 Task: Search one way flight ticket for 3 adults, 3 children in premium economy from Redmond: Roberts Field to Rock Springs: Southwest Wyoming Regional Airport (rock Springs Sweetwater County Airport) on 8-5-2023. Choice of flights is United. Price is upto 99000. Outbound departure time preference is 10:15.
Action: Mouse moved to (357, 321)
Screenshot: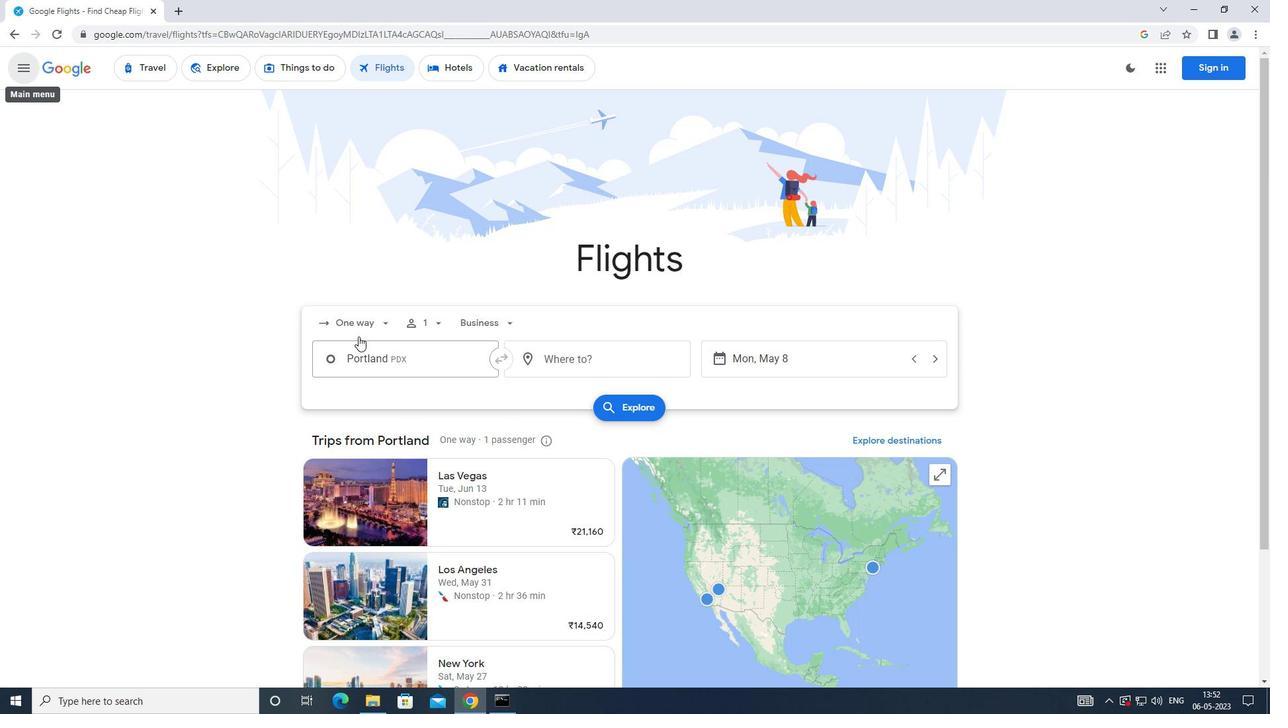 
Action: Mouse pressed left at (357, 321)
Screenshot: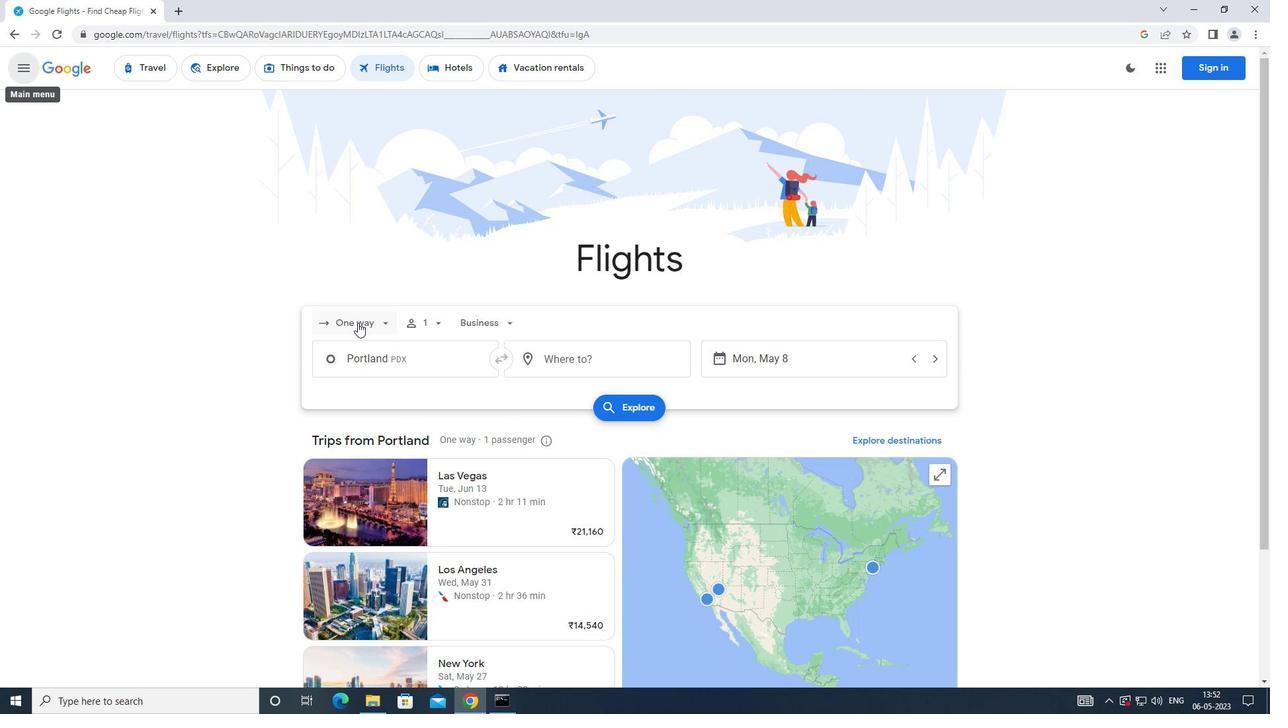 
Action: Mouse moved to (361, 382)
Screenshot: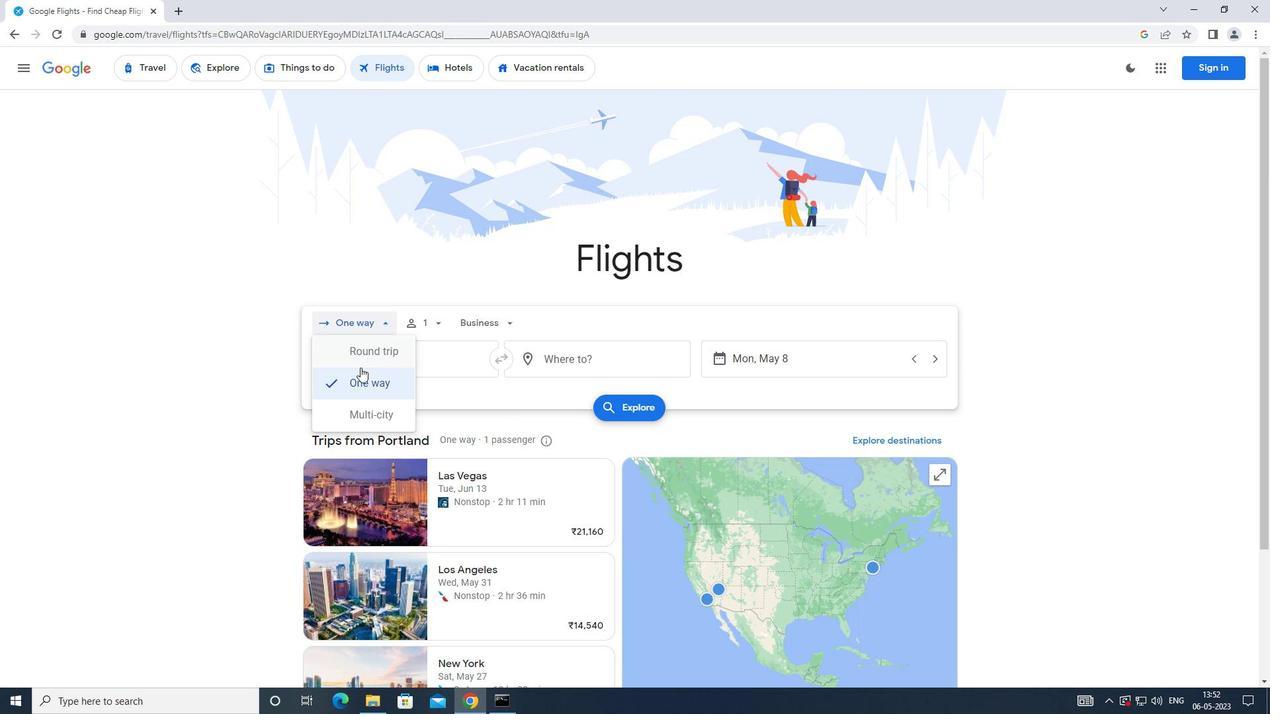 
Action: Mouse pressed left at (361, 382)
Screenshot: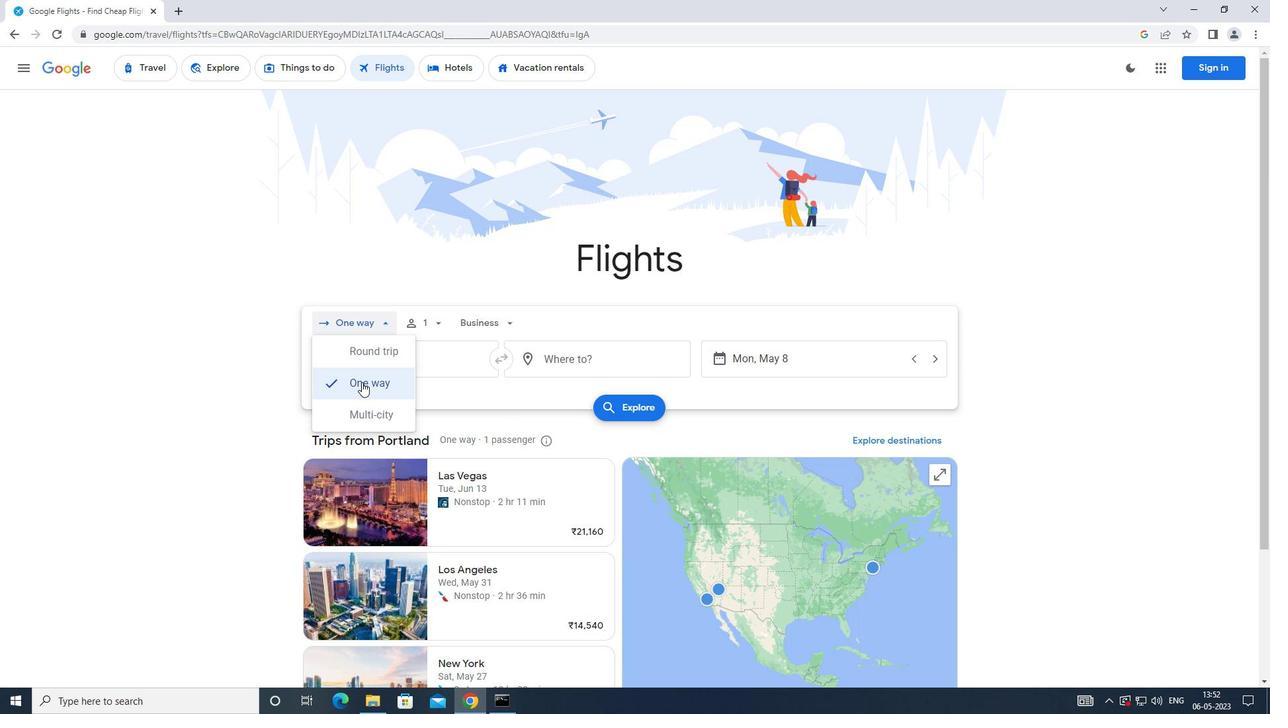 
Action: Mouse moved to (434, 326)
Screenshot: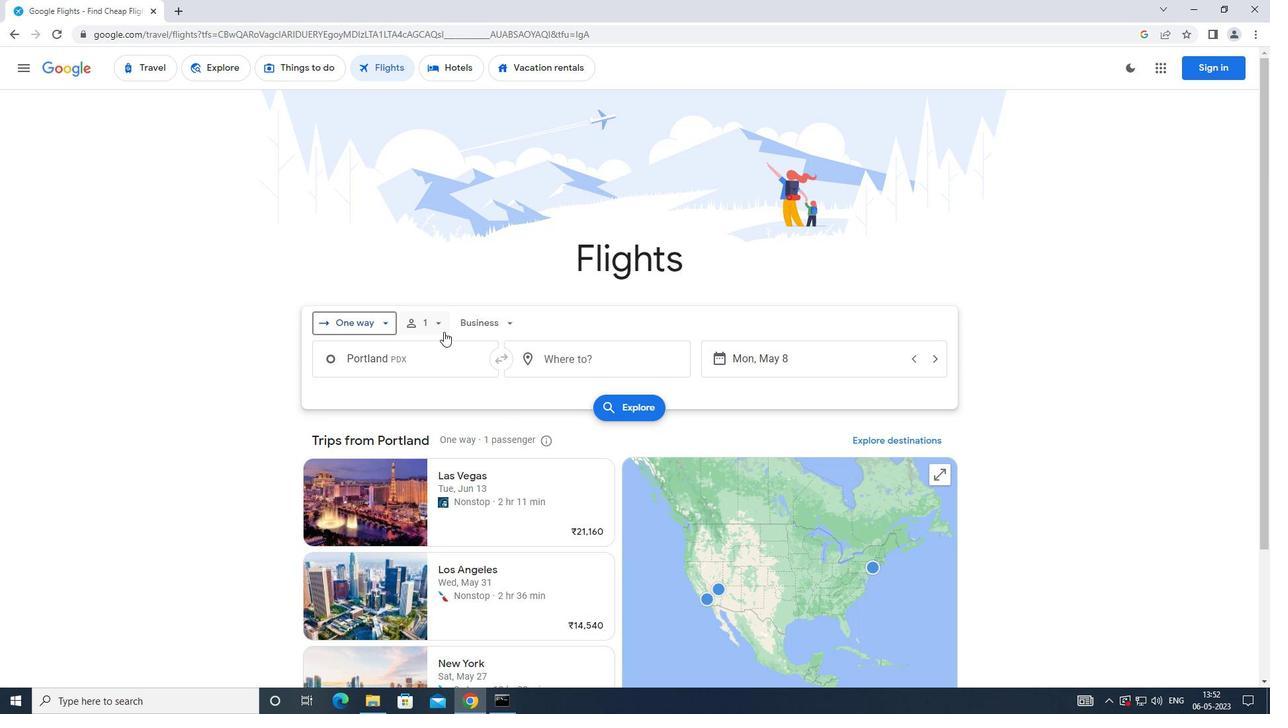 
Action: Mouse pressed left at (434, 326)
Screenshot: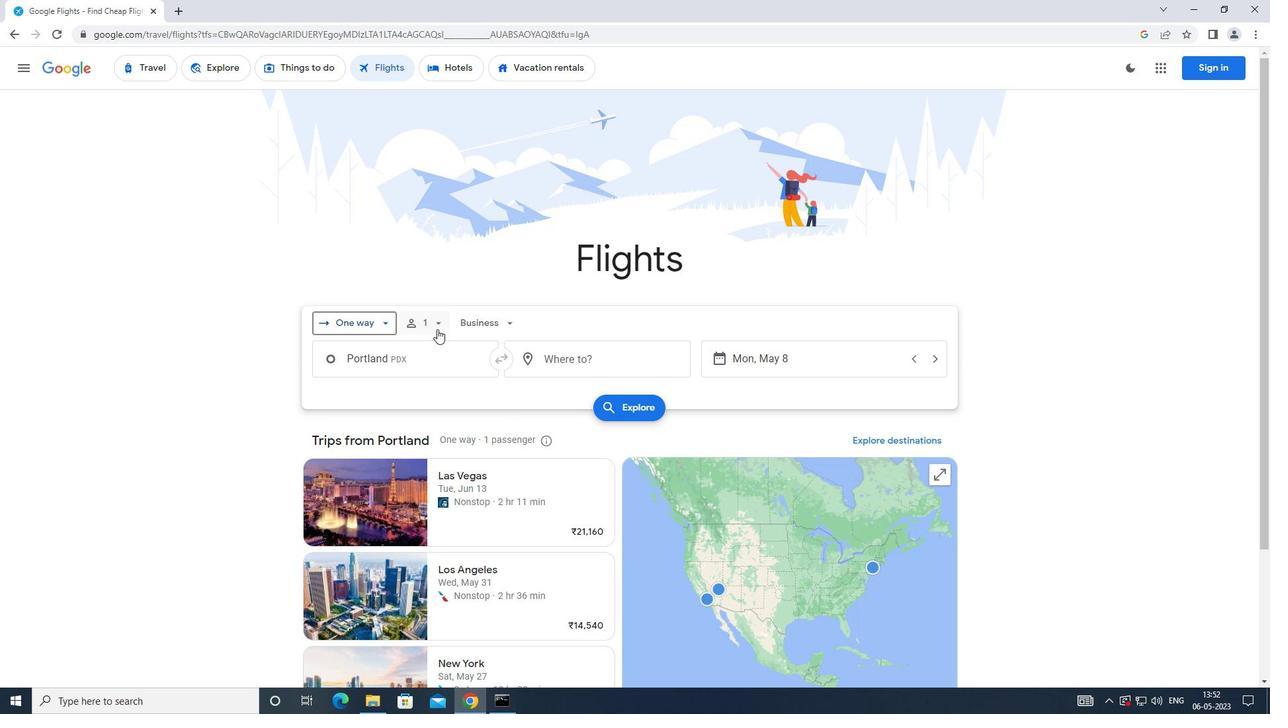 
Action: Mouse moved to (533, 359)
Screenshot: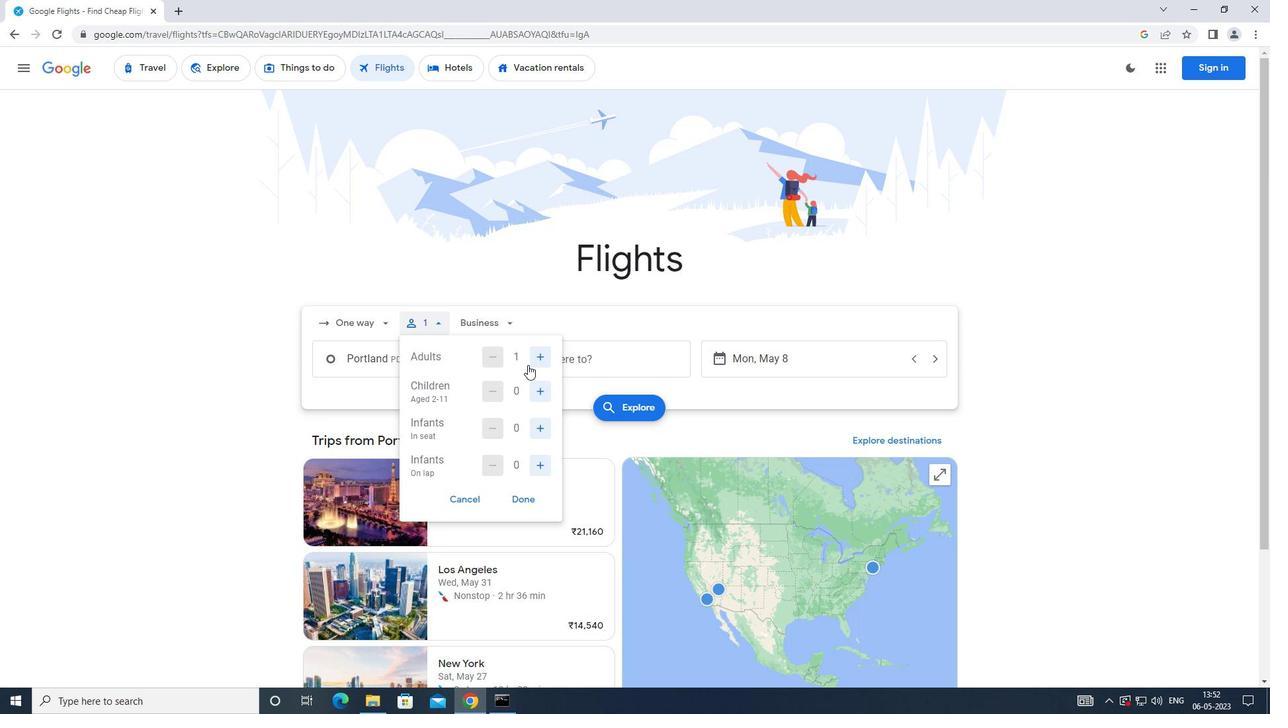 
Action: Mouse pressed left at (533, 359)
Screenshot: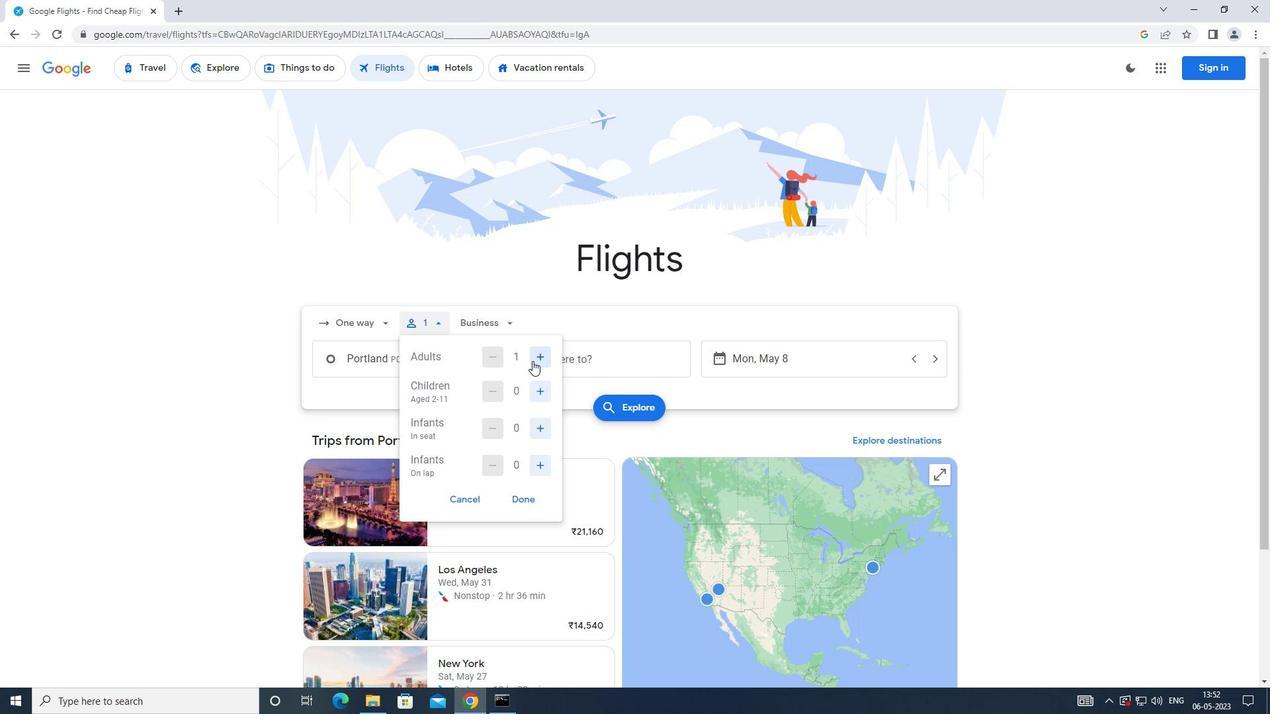 
Action: Mouse pressed left at (533, 359)
Screenshot: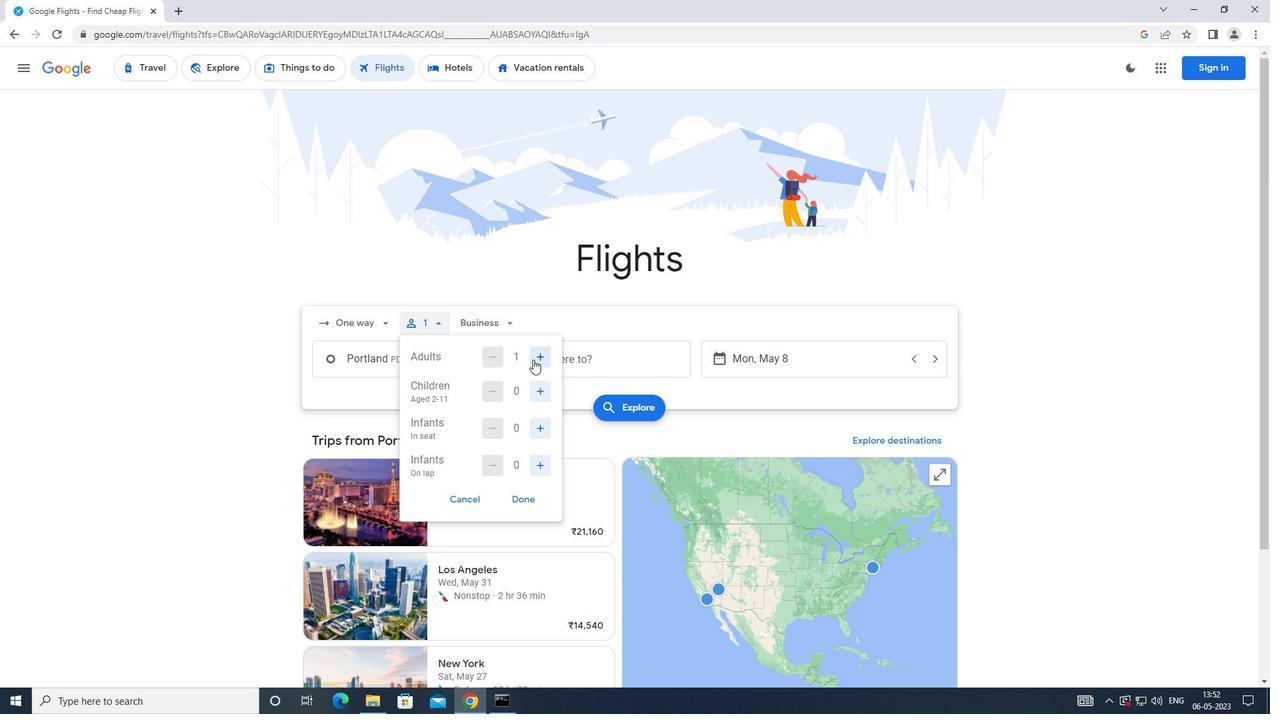 
Action: Mouse moved to (531, 389)
Screenshot: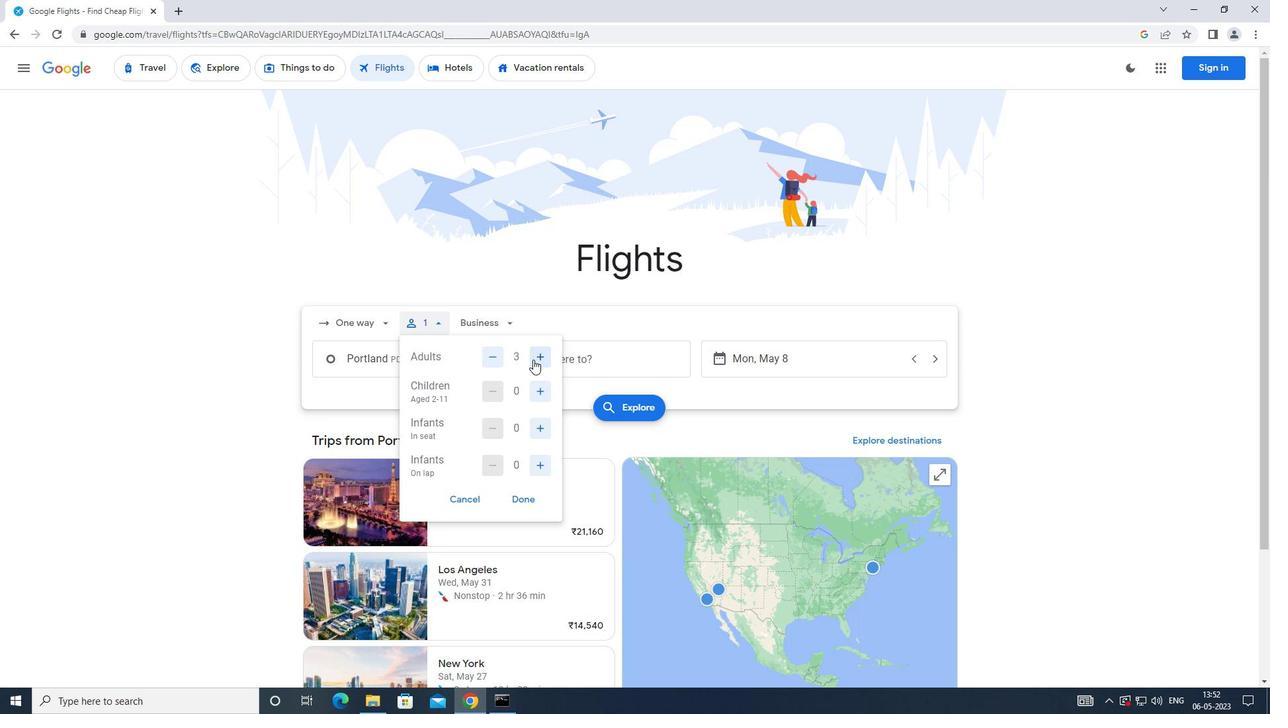 
Action: Mouse pressed left at (531, 389)
Screenshot: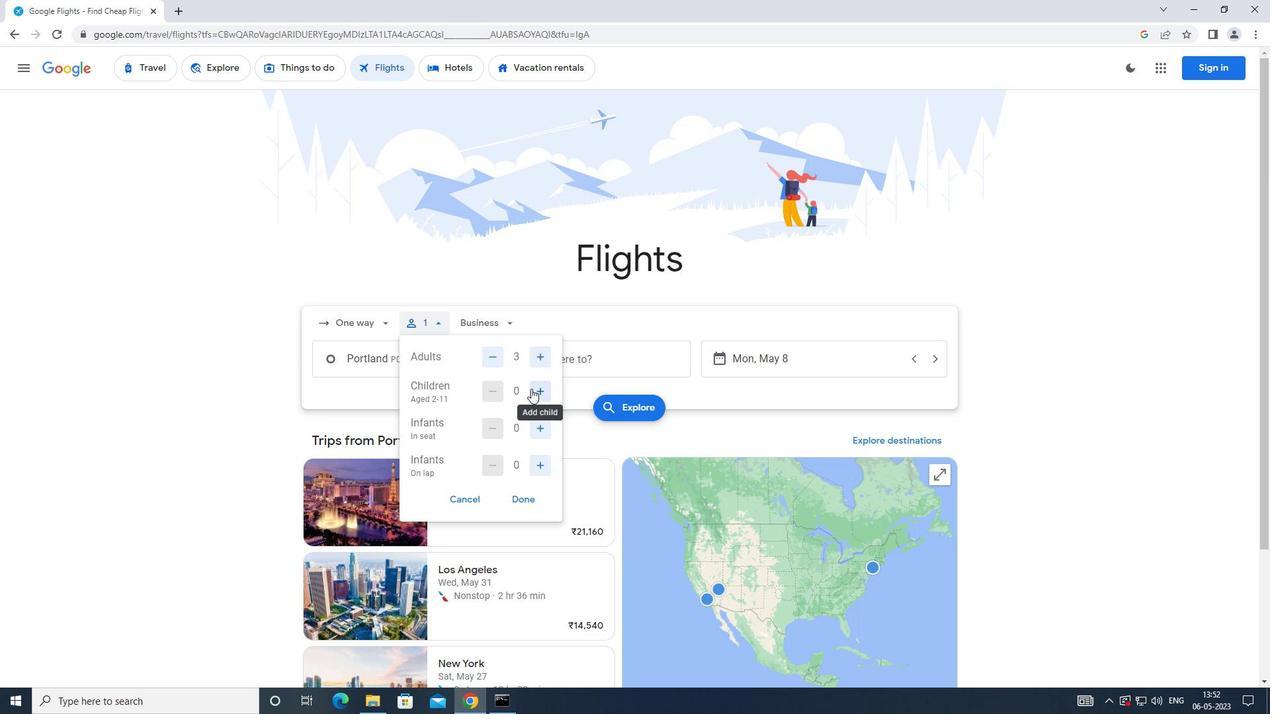 
Action: Mouse pressed left at (531, 389)
Screenshot: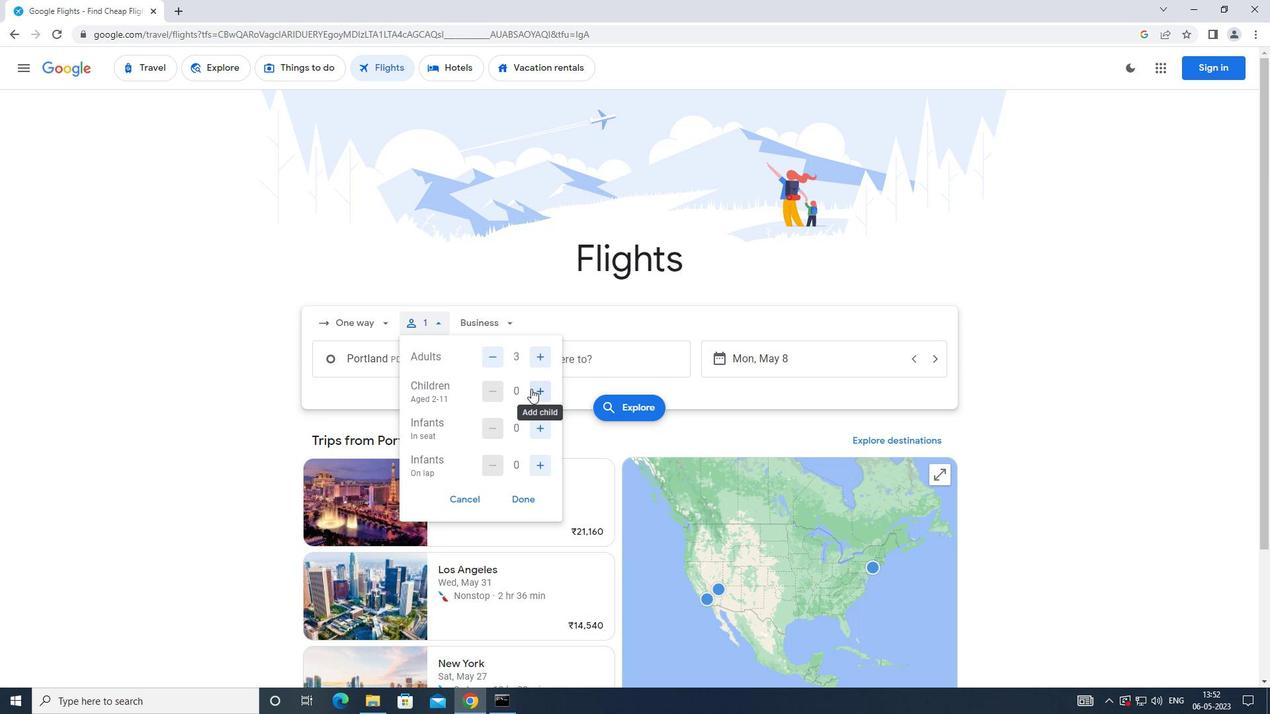 
Action: Mouse pressed left at (531, 389)
Screenshot: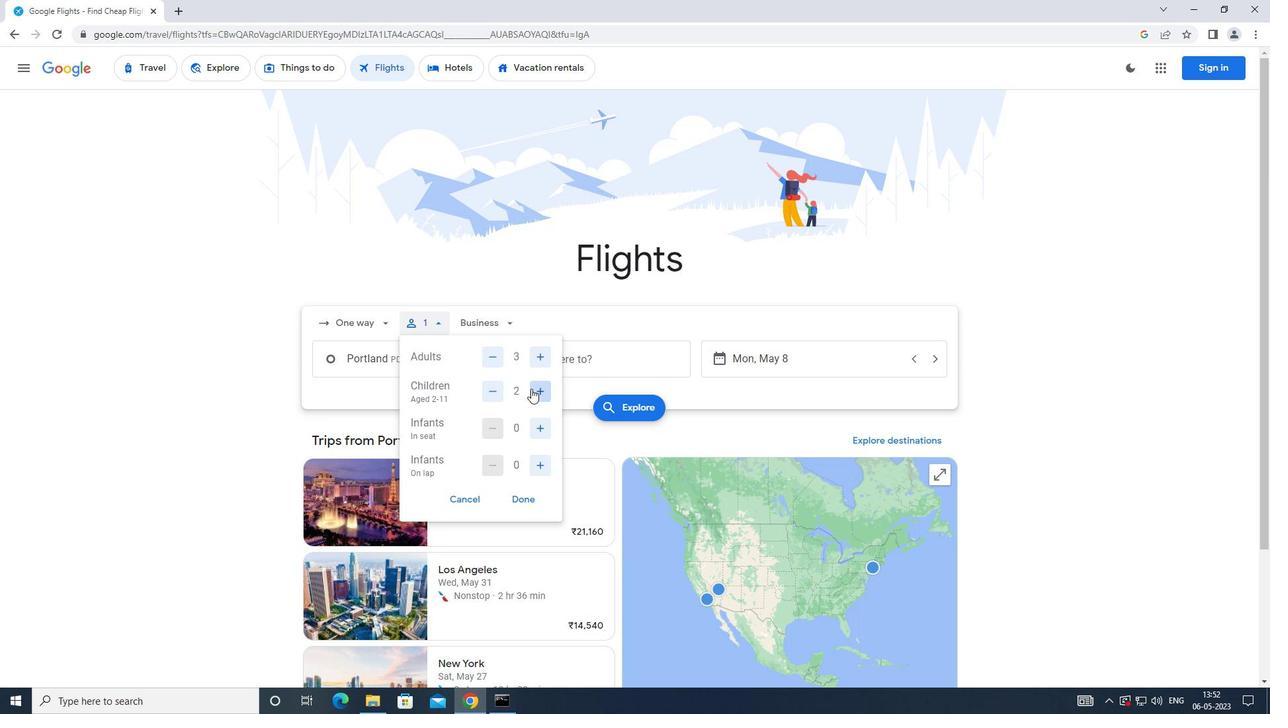 
Action: Mouse moved to (535, 500)
Screenshot: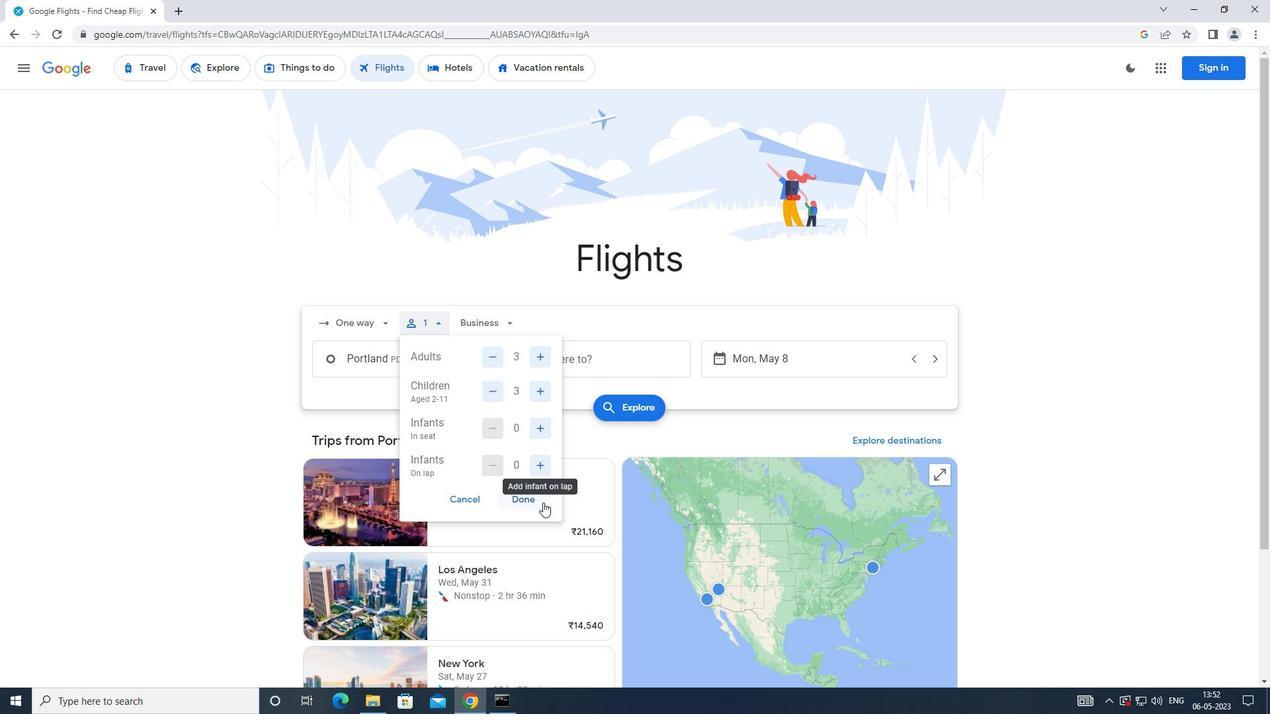 
Action: Mouse pressed left at (535, 500)
Screenshot: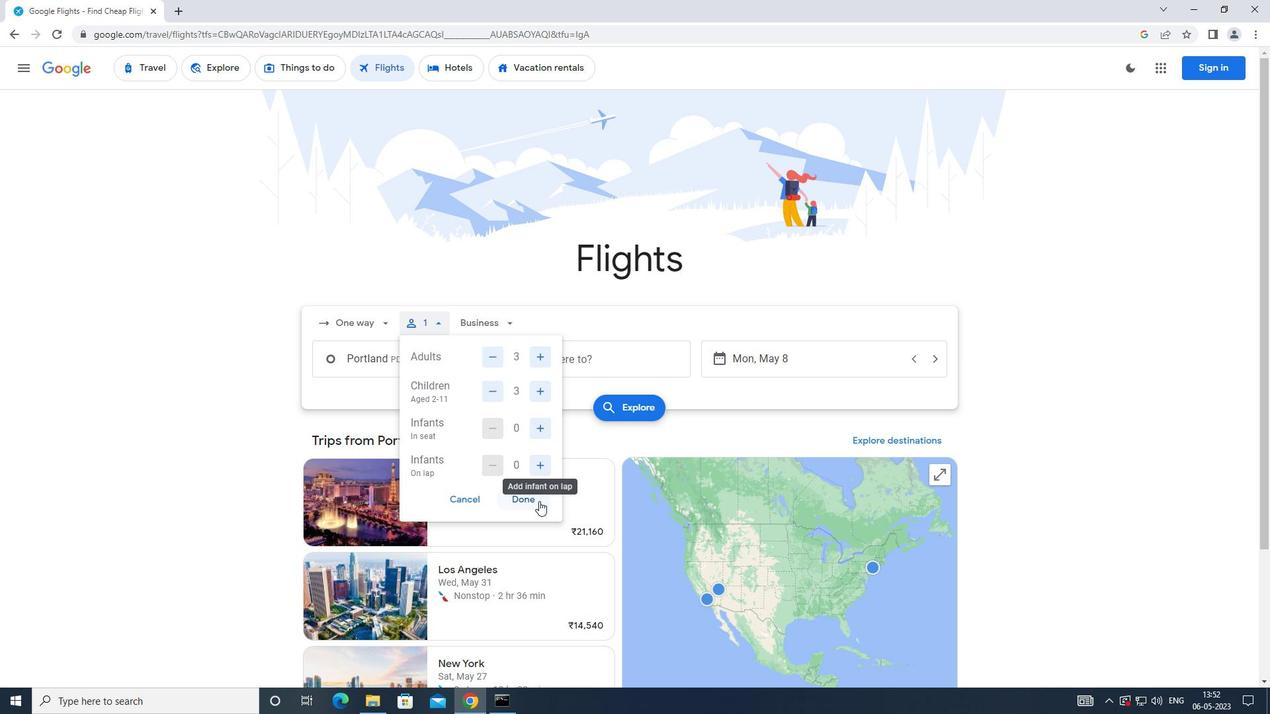 
Action: Mouse moved to (480, 334)
Screenshot: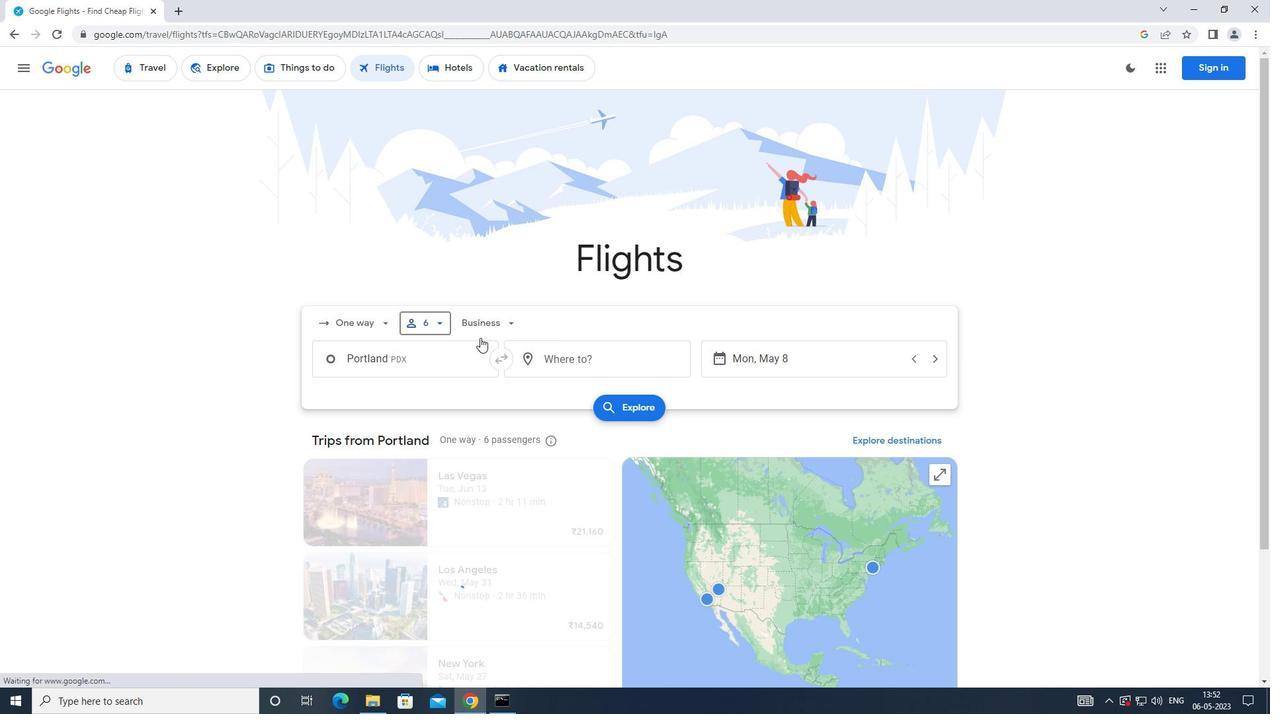 
Action: Mouse pressed left at (480, 334)
Screenshot: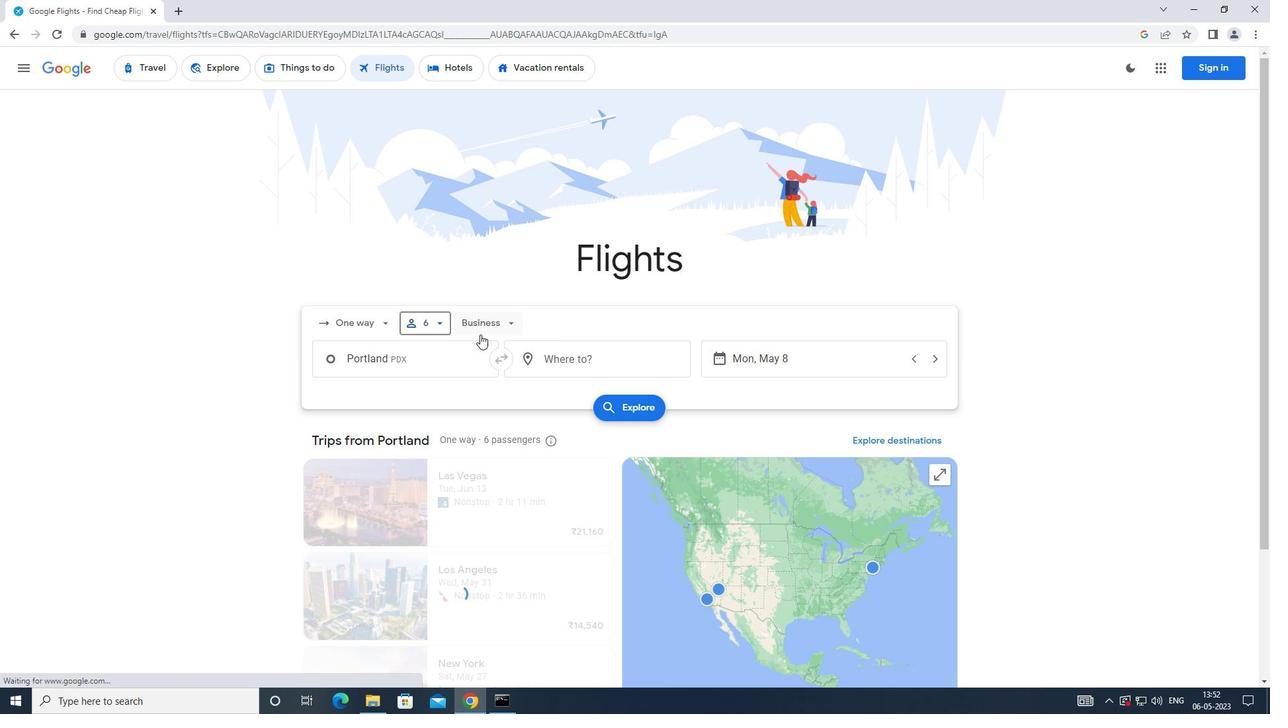 
Action: Mouse moved to (522, 387)
Screenshot: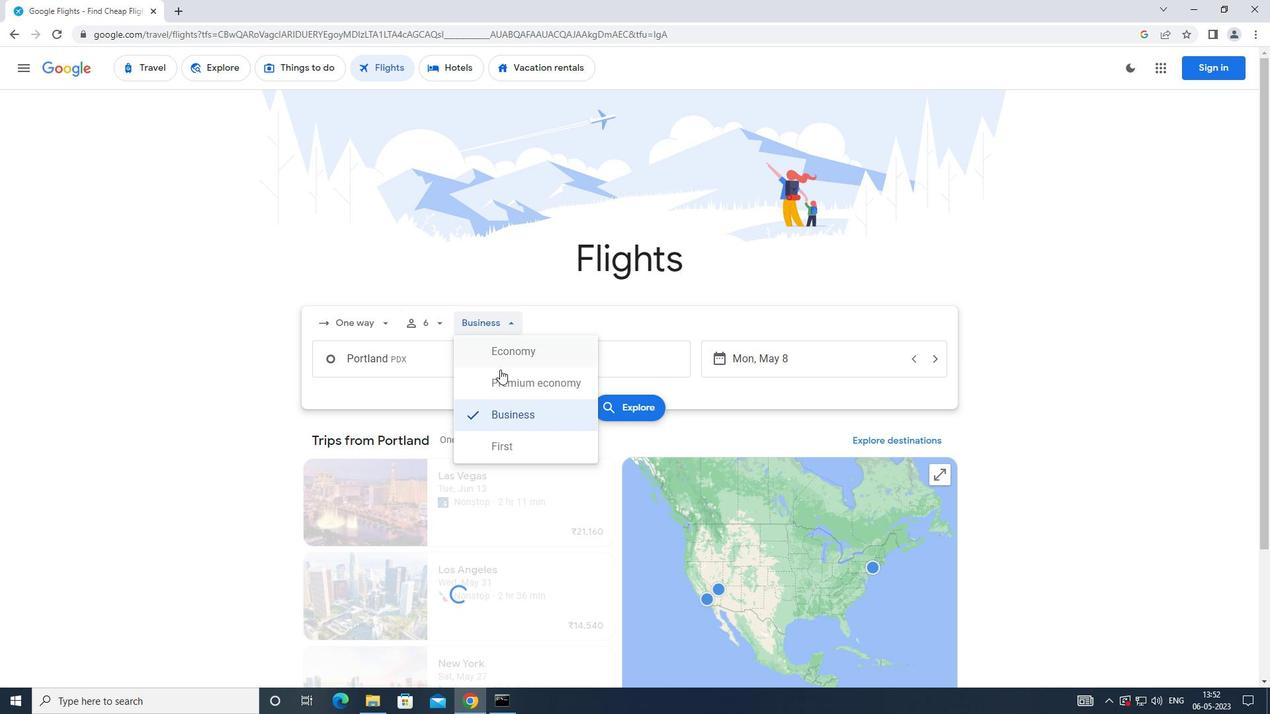 
Action: Mouse pressed left at (522, 387)
Screenshot: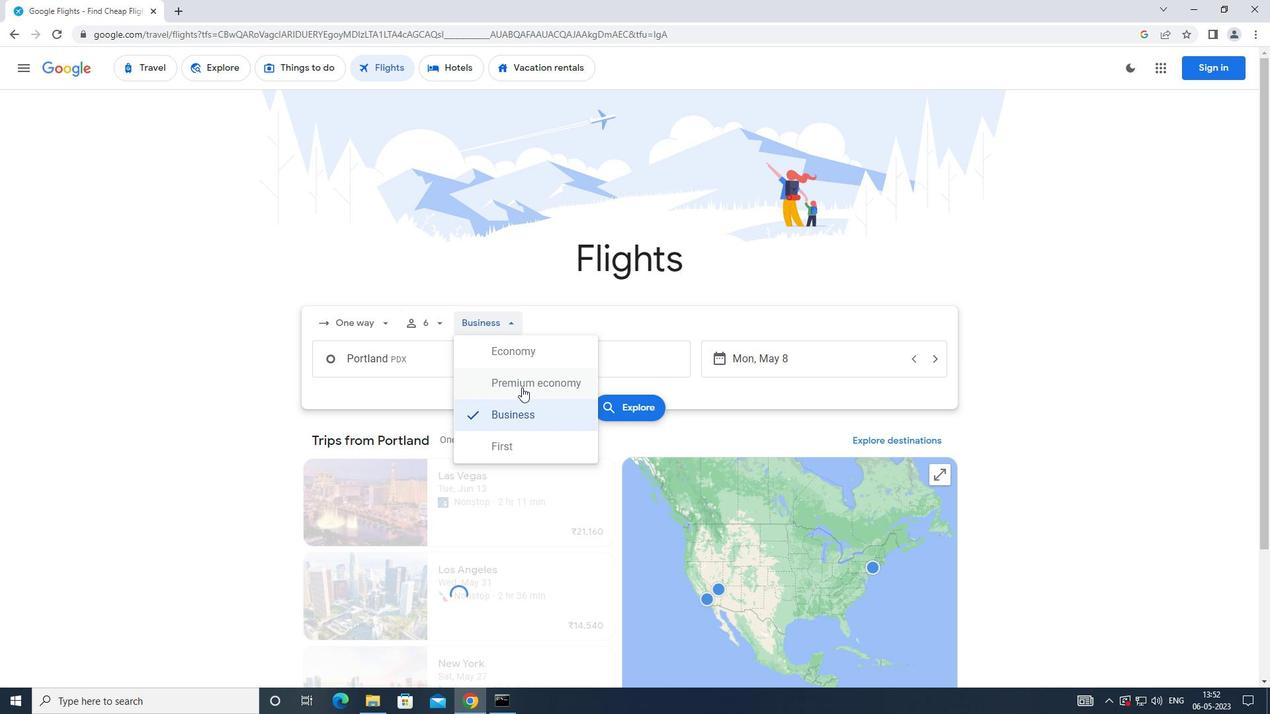 
Action: Mouse moved to (424, 365)
Screenshot: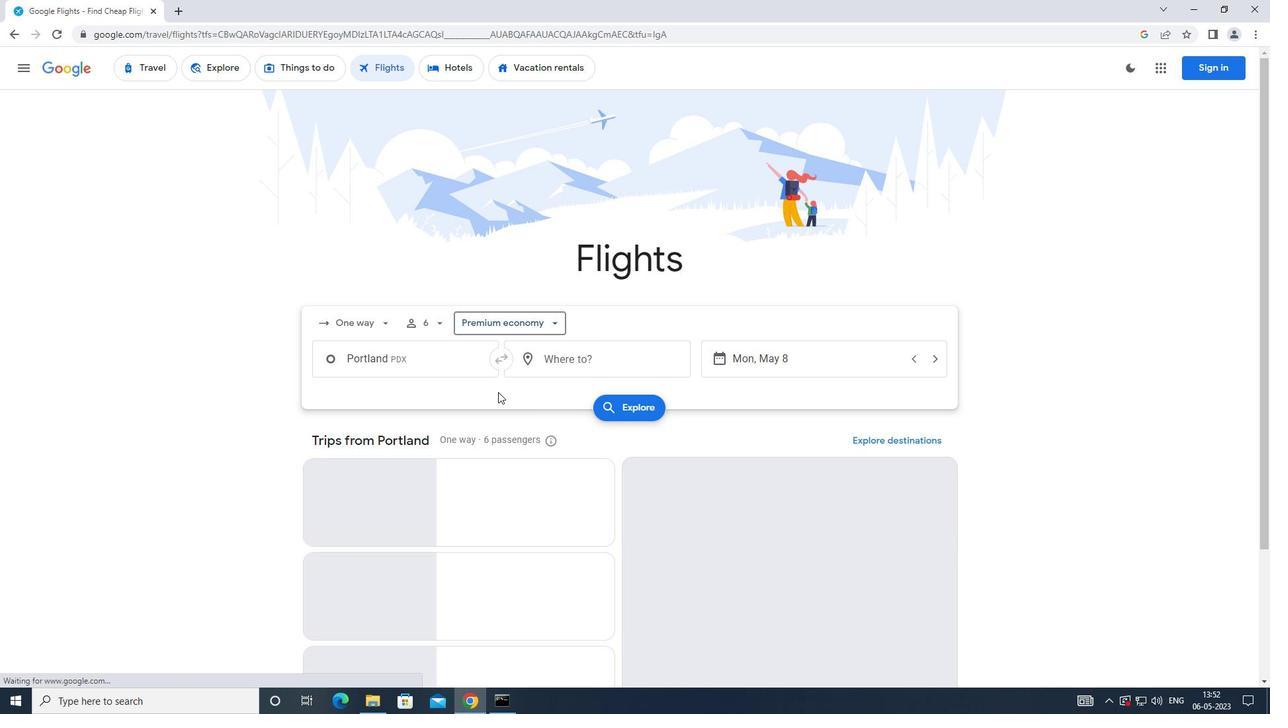 
Action: Mouse pressed left at (424, 365)
Screenshot: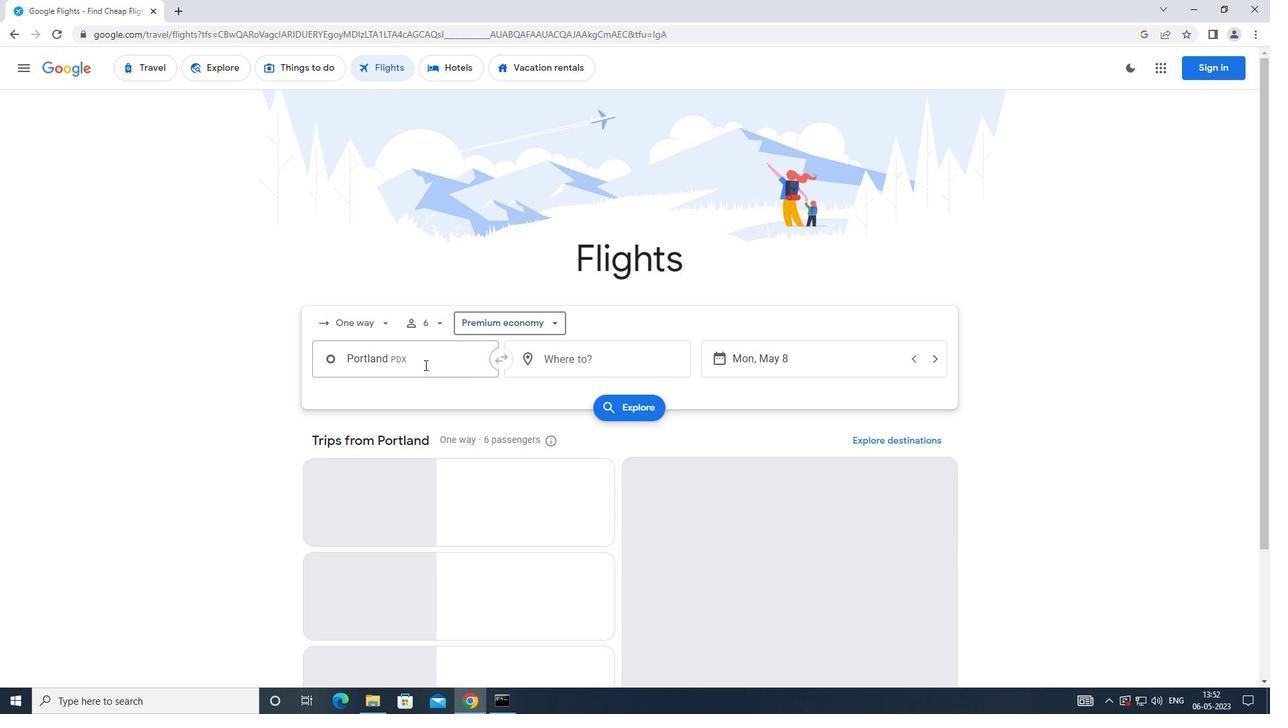 
Action: Mouse moved to (431, 373)
Screenshot: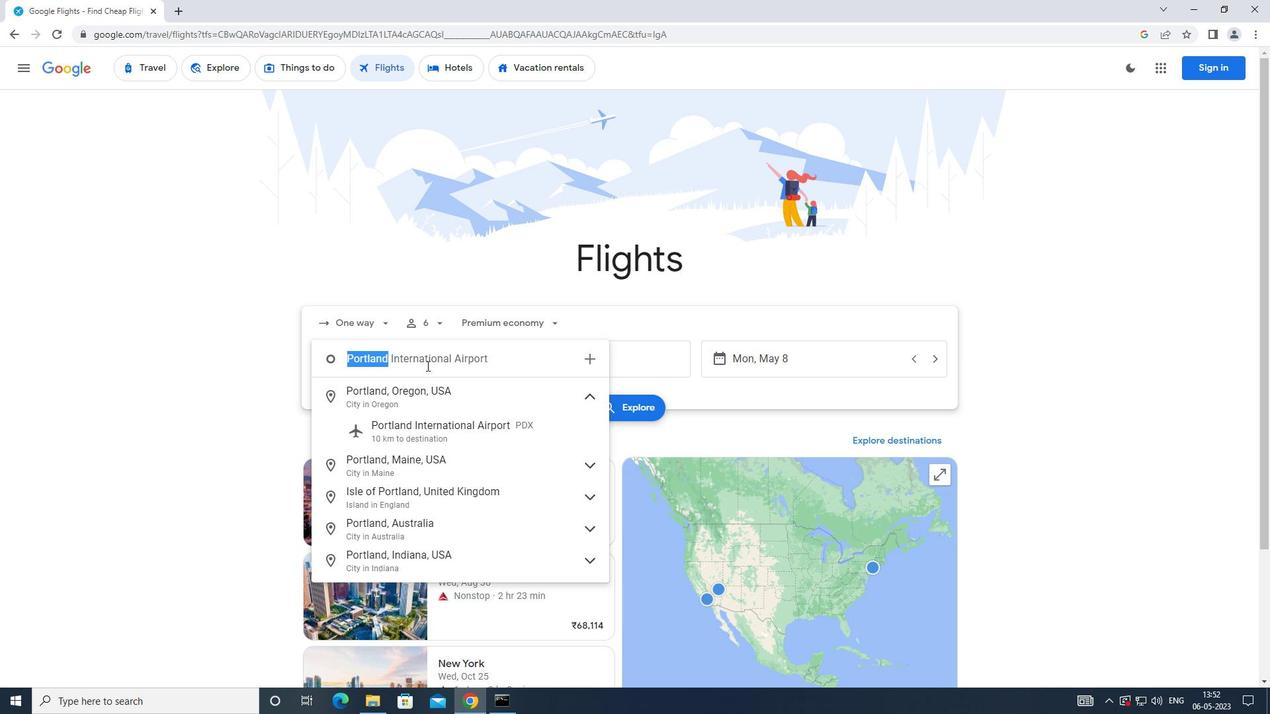 
Action: Key pressed <Key.caps_lock>r<Key.caps_lock>oberts<Key.space>feild<Key.backspace><Key.backspace><Key.backspace><Key.backspace>iekl<Key.backspace><Key.backspace>ld<Key.enter>
Screenshot: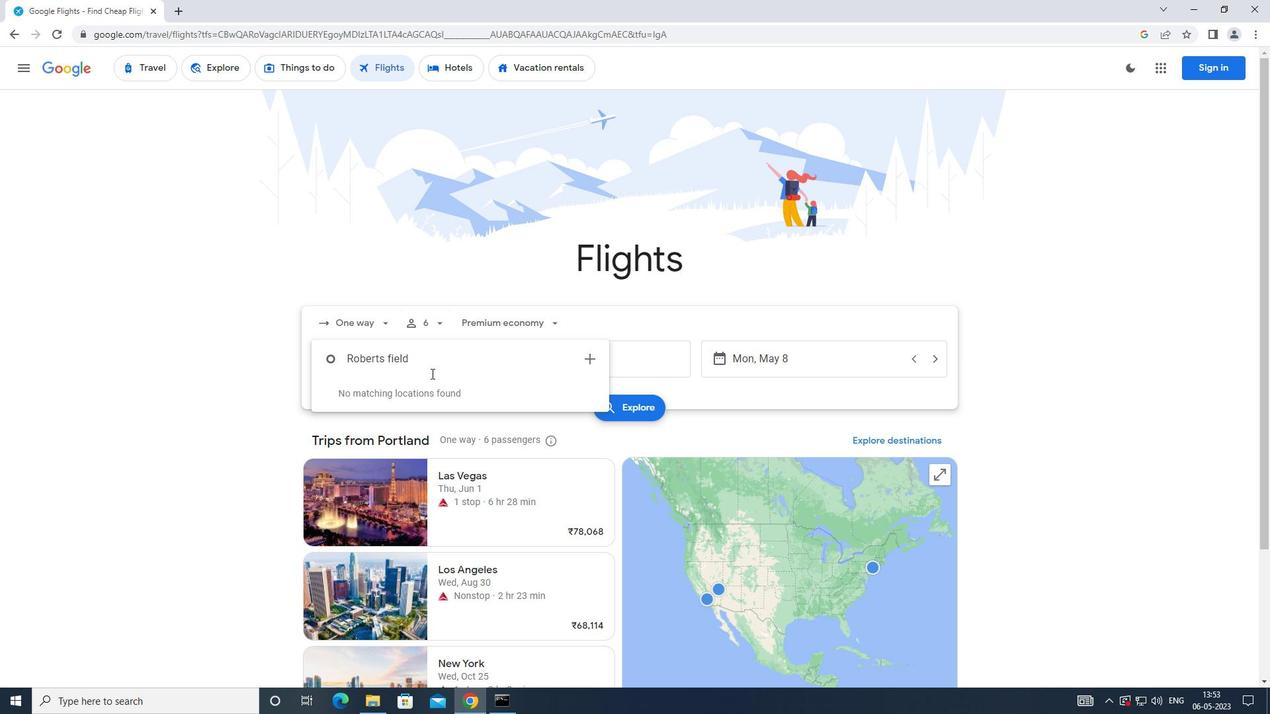 
Action: Mouse moved to (560, 368)
Screenshot: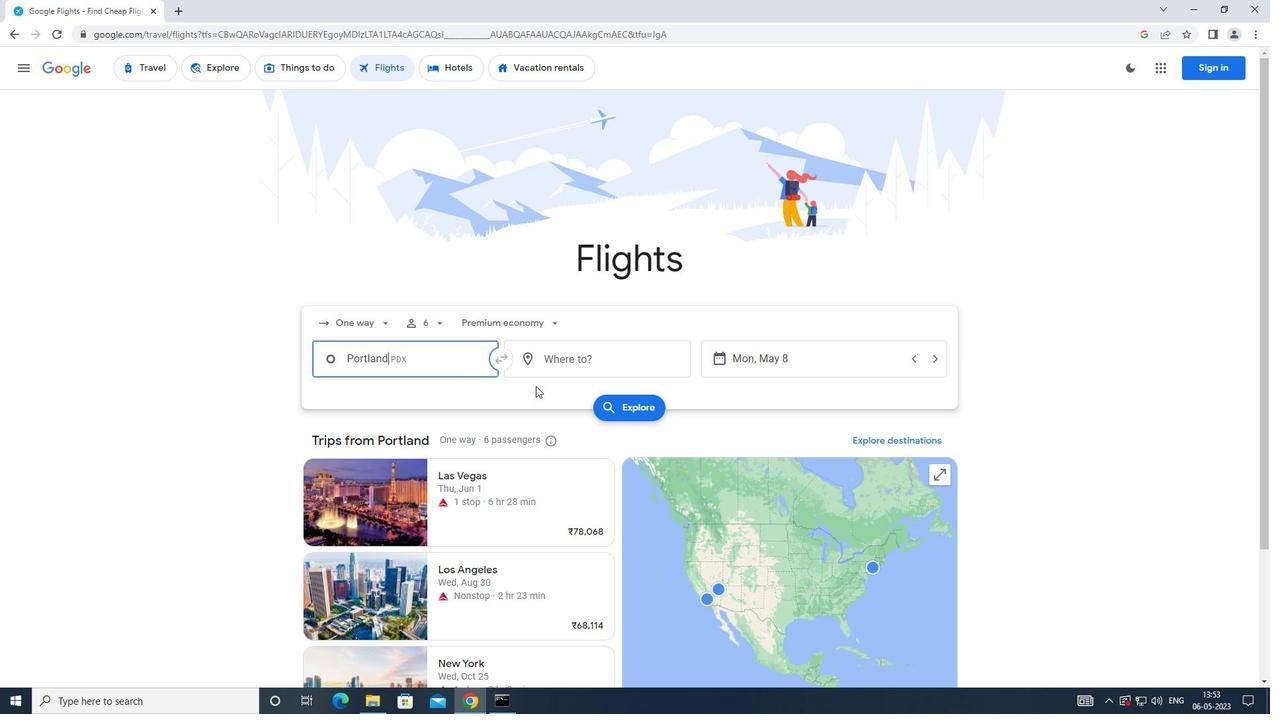 
Action: Mouse pressed left at (560, 368)
Screenshot: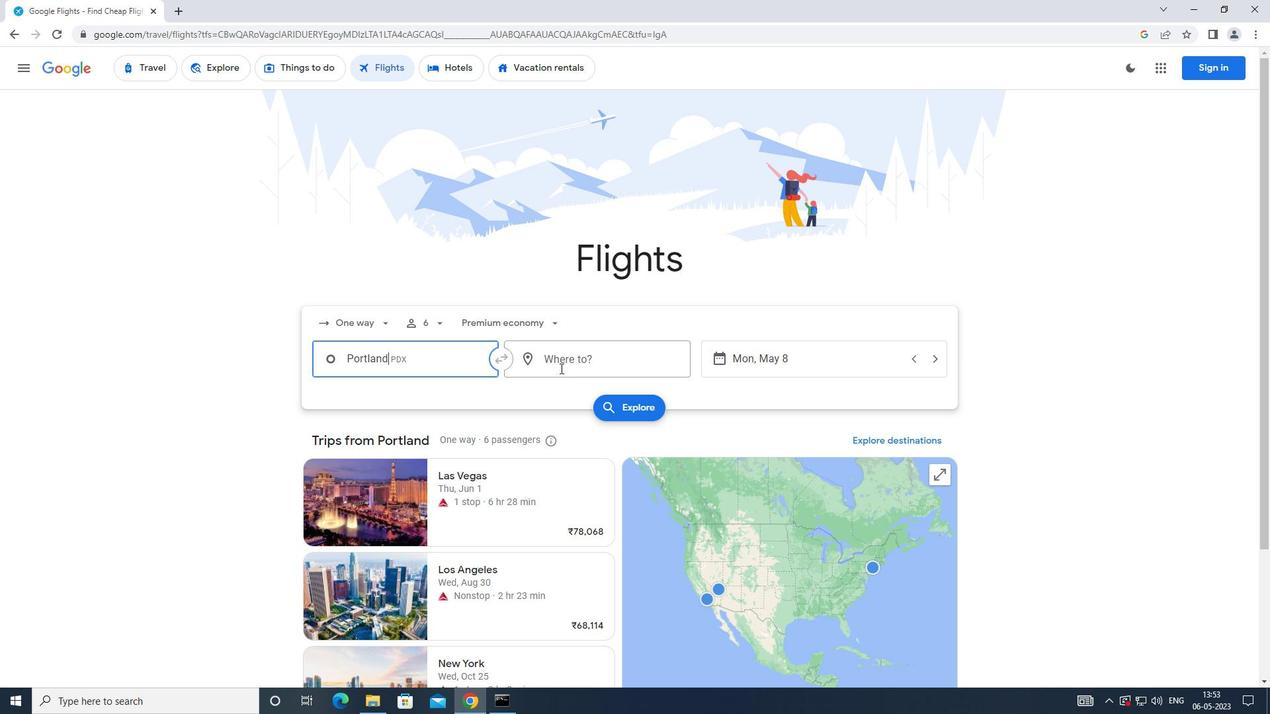
Action: Mouse moved to (552, 373)
Screenshot: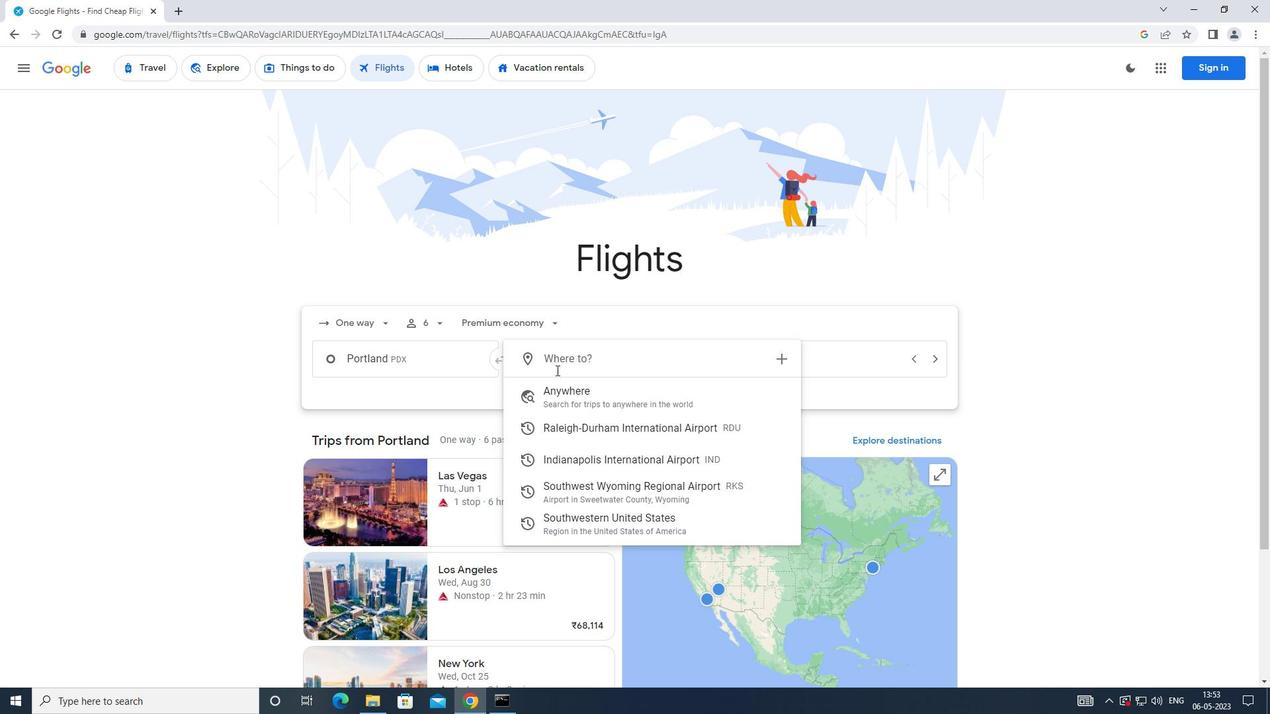 
Action: Key pressed <Key.caps_lock>s<Key.caps_lock>outhwest
Screenshot: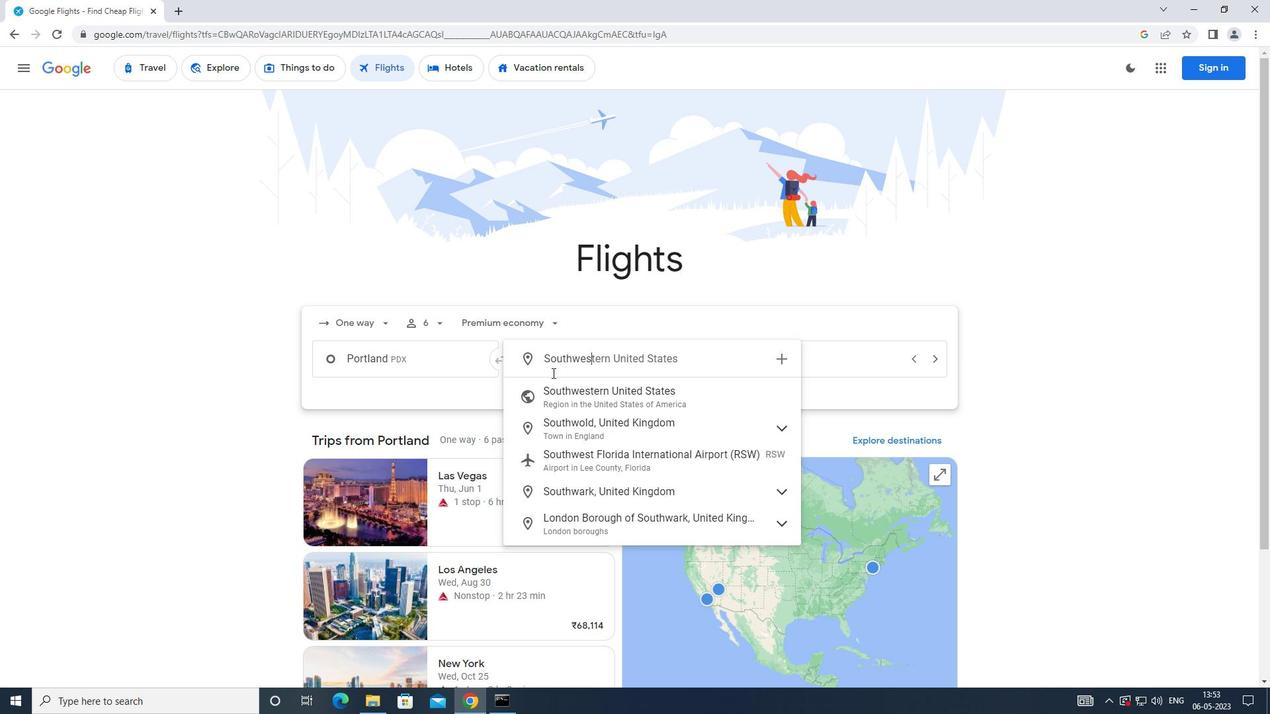 
Action: Mouse moved to (624, 524)
Screenshot: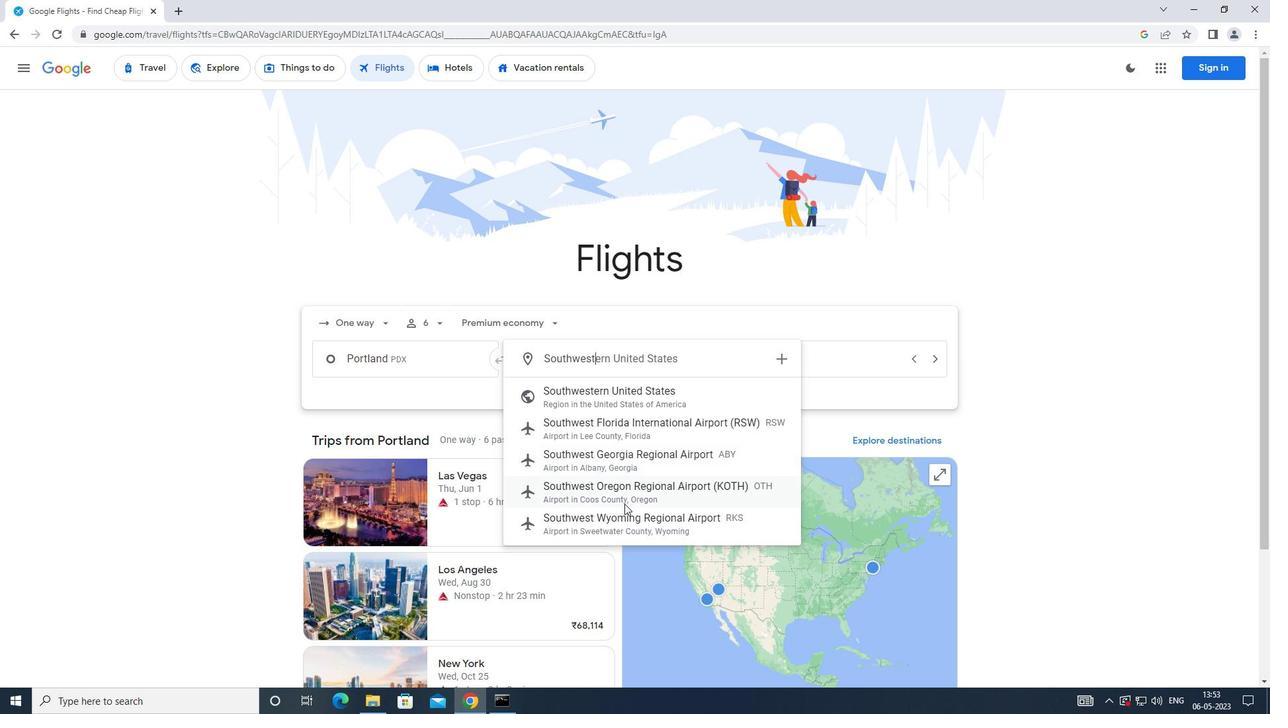 
Action: Mouse pressed left at (624, 524)
Screenshot: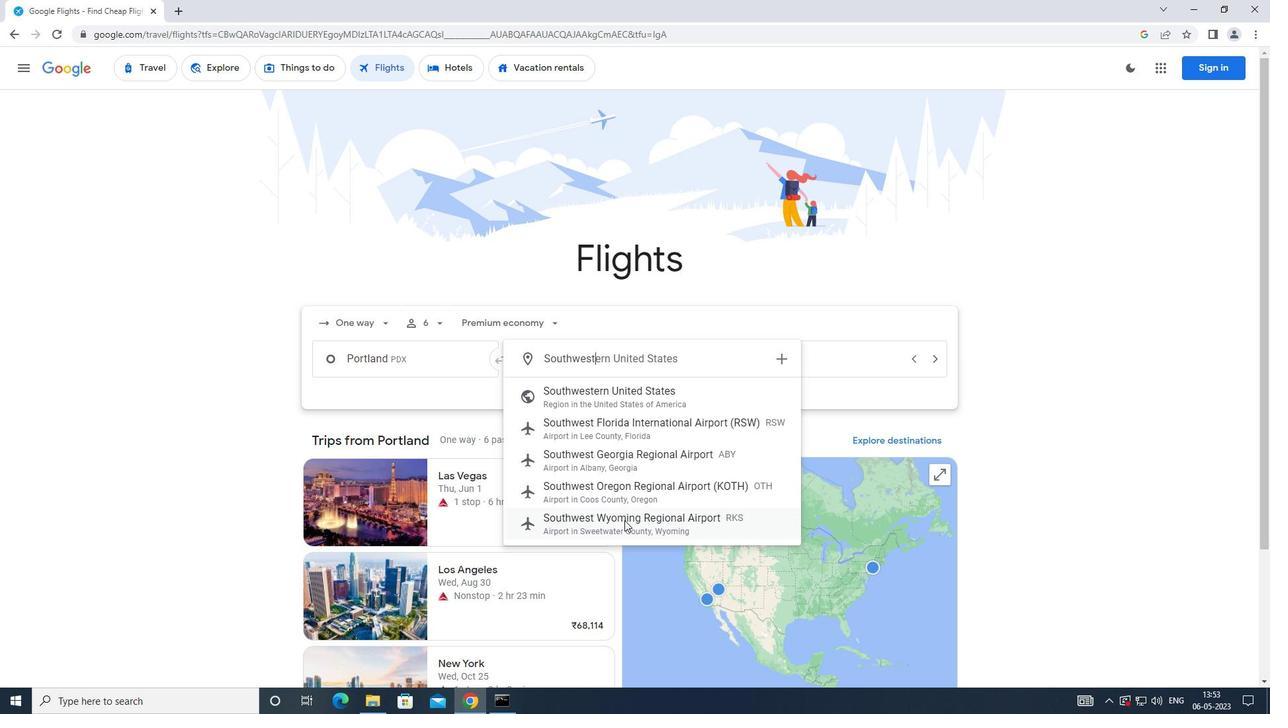 
Action: Mouse moved to (718, 373)
Screenshot: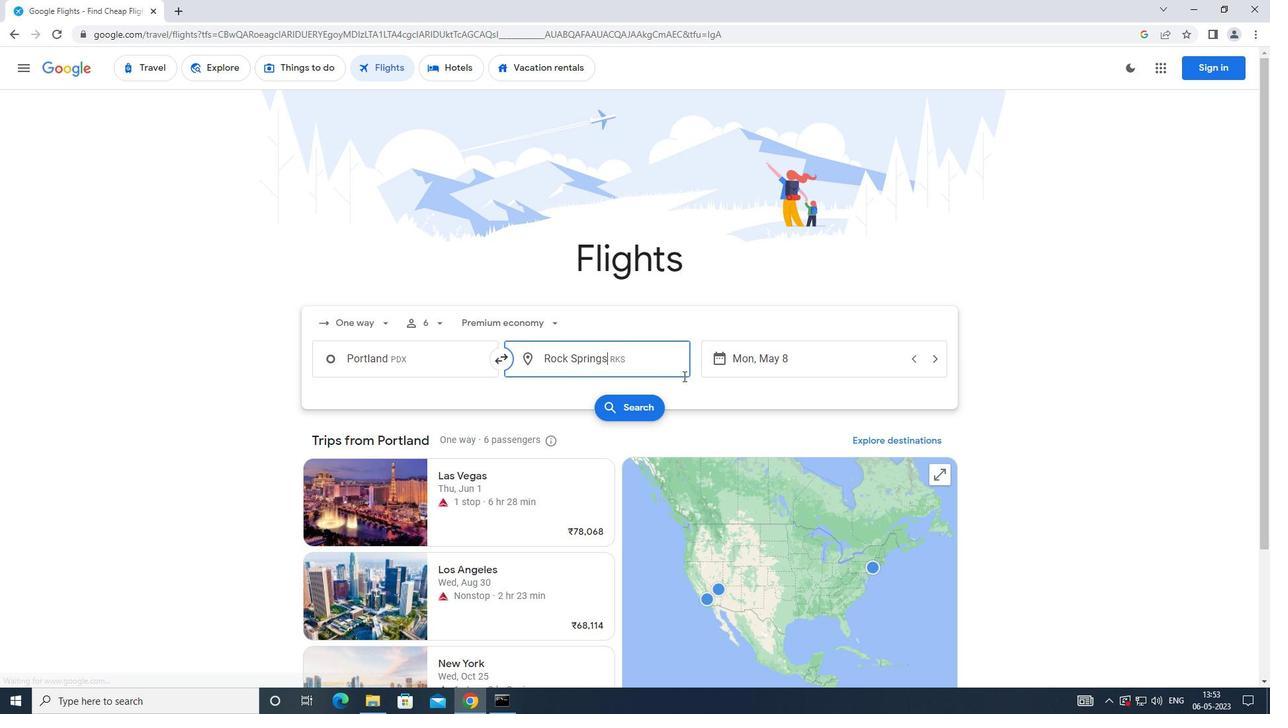 
Action: Mouse pressed left at (718, 373)
Screenshot: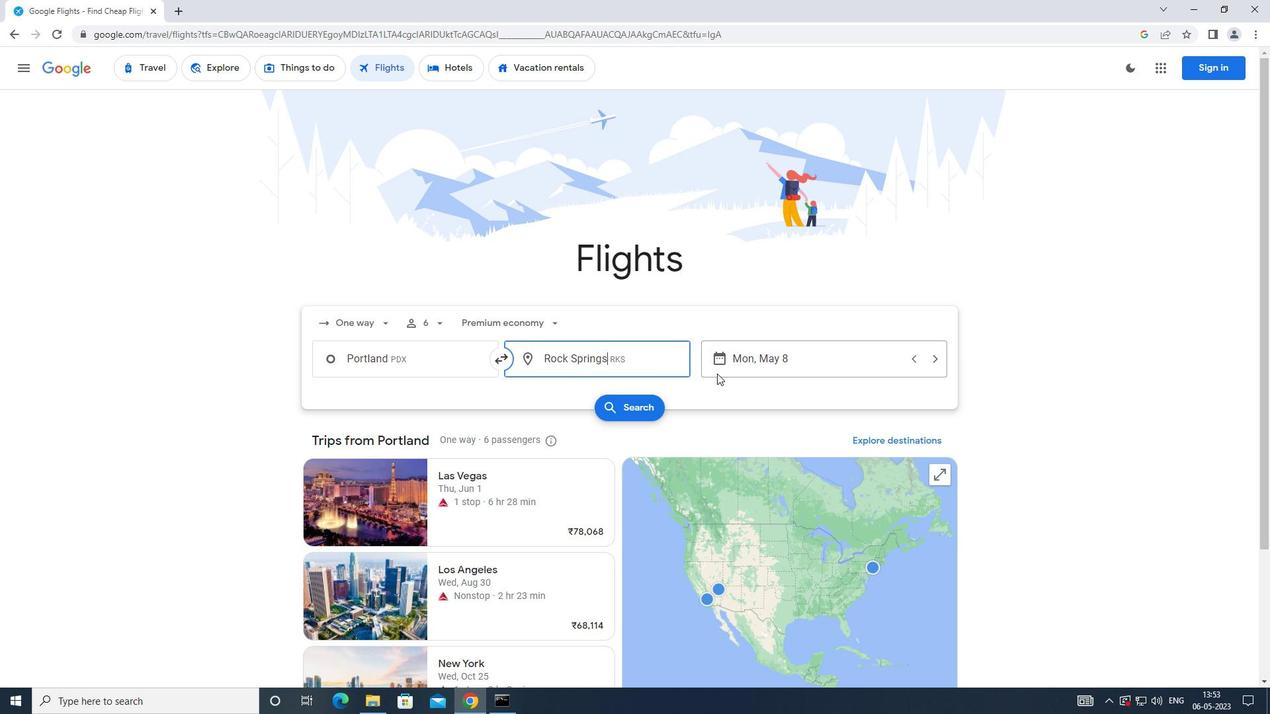 
Action: Mouse moved to (501, 481)
Screenshot: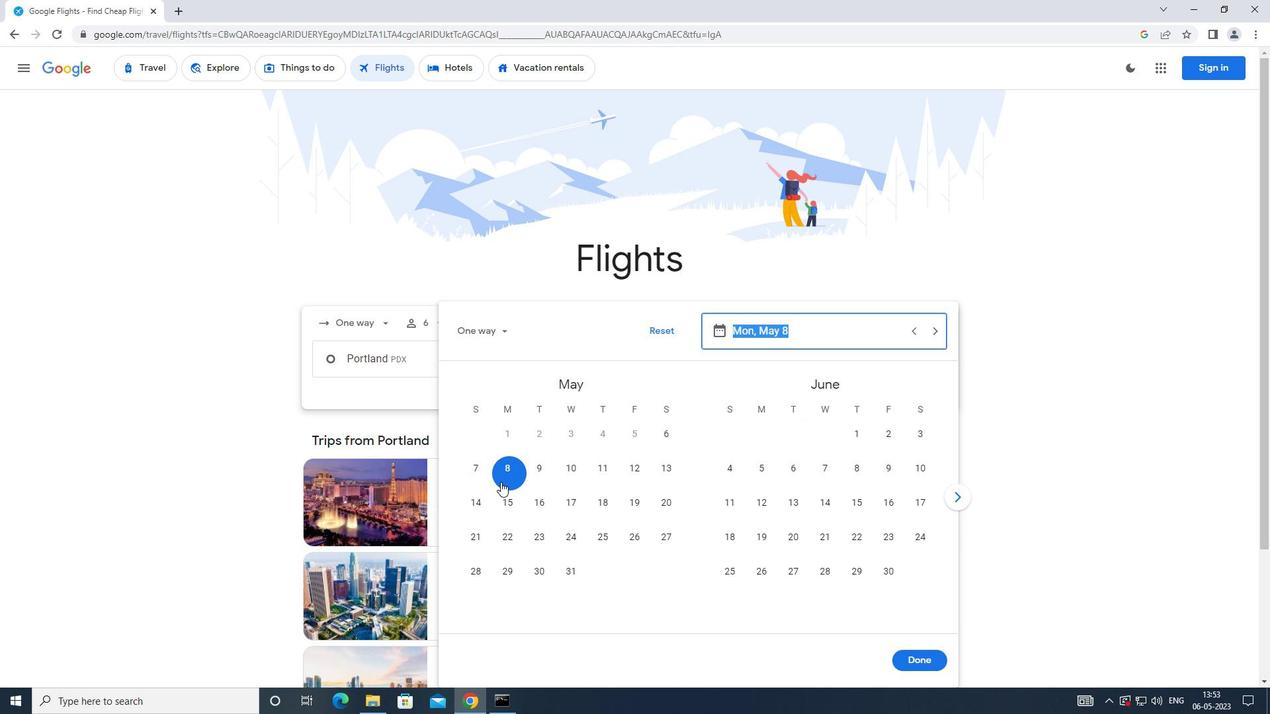 
Action: Mouse pressed left at (501, 481)
Screenshot: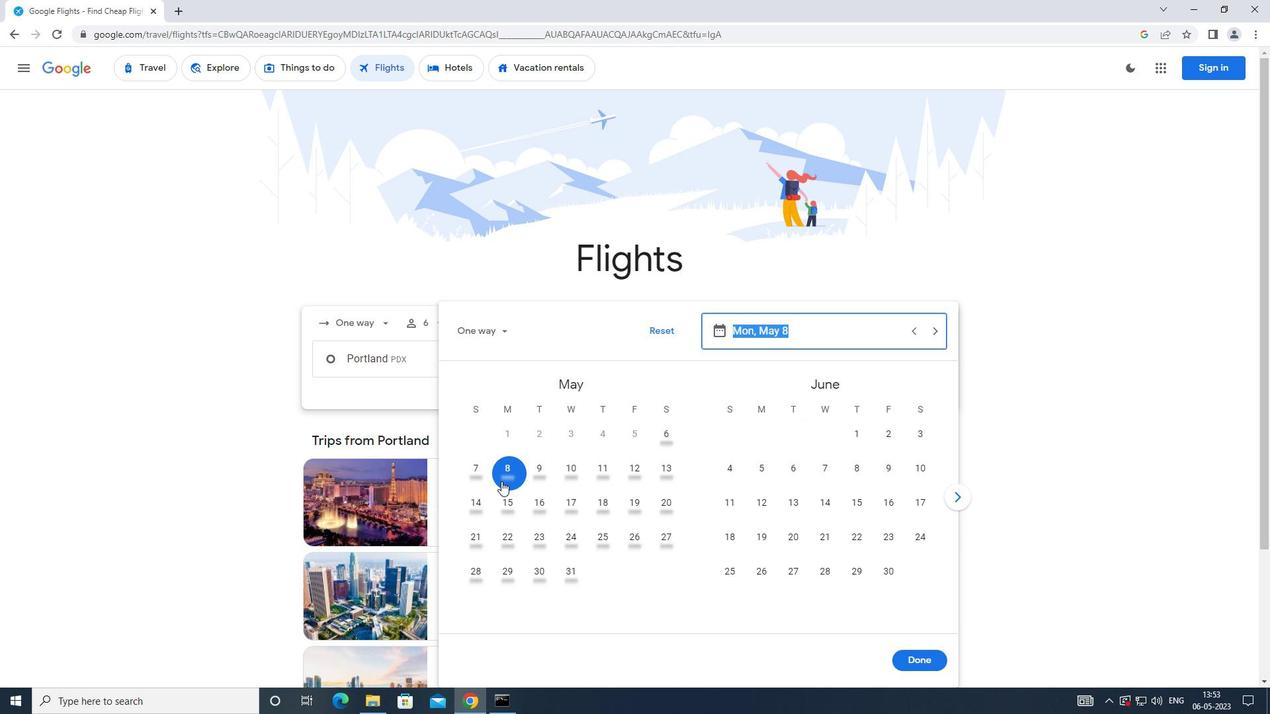 
Action: Mouse moved to (903, 663)
Screenshot: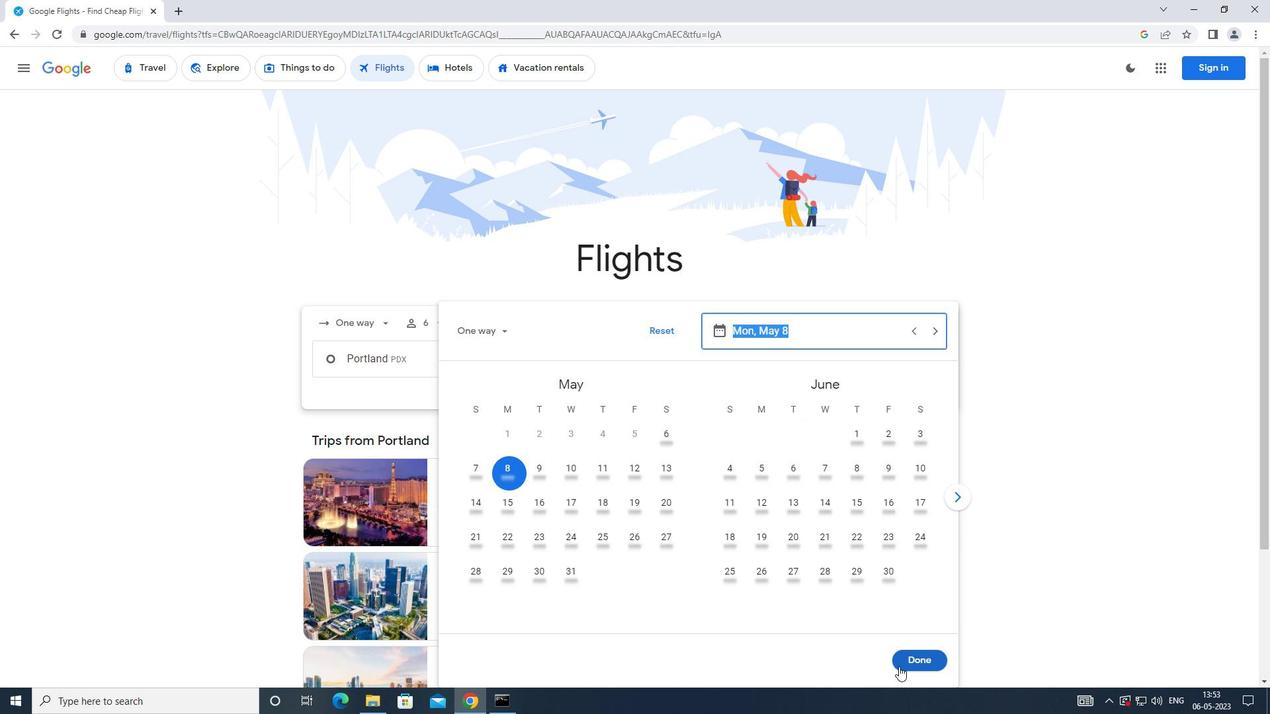 
Action: Mouse pressed left at (903, 663)
Screenshot: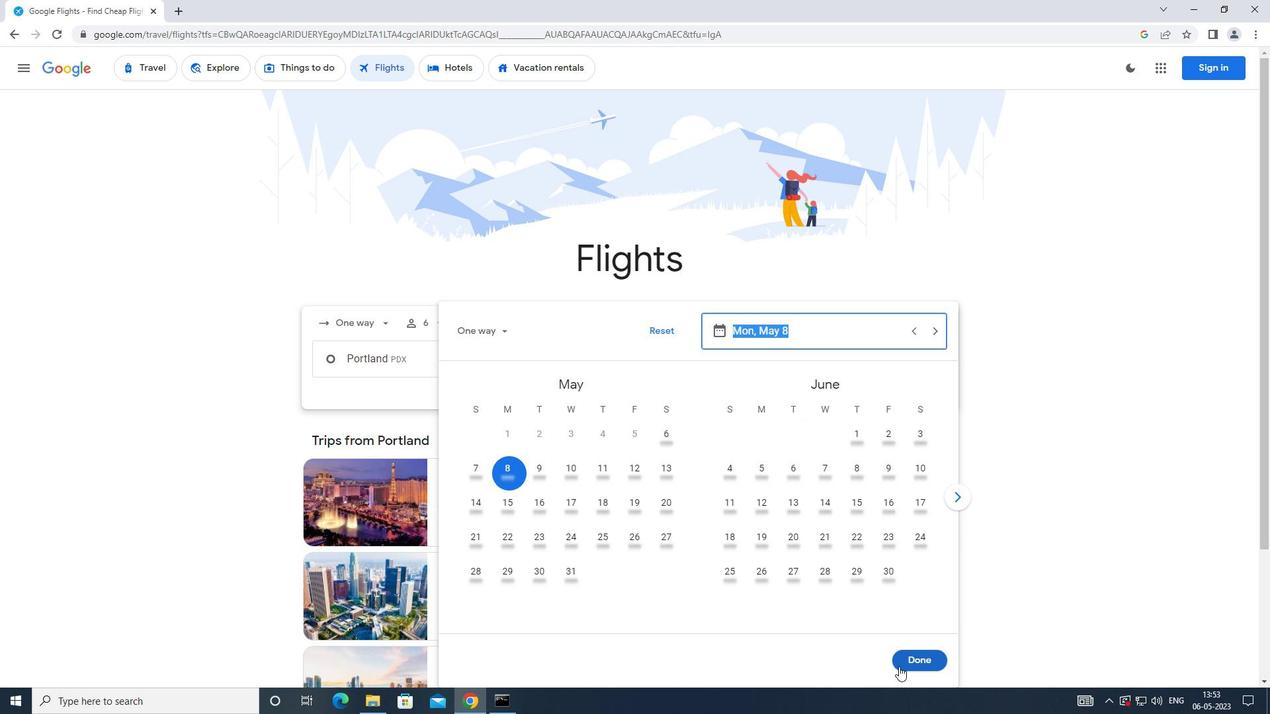 
Action: Mouse moved to (633, 414)
Screenshot: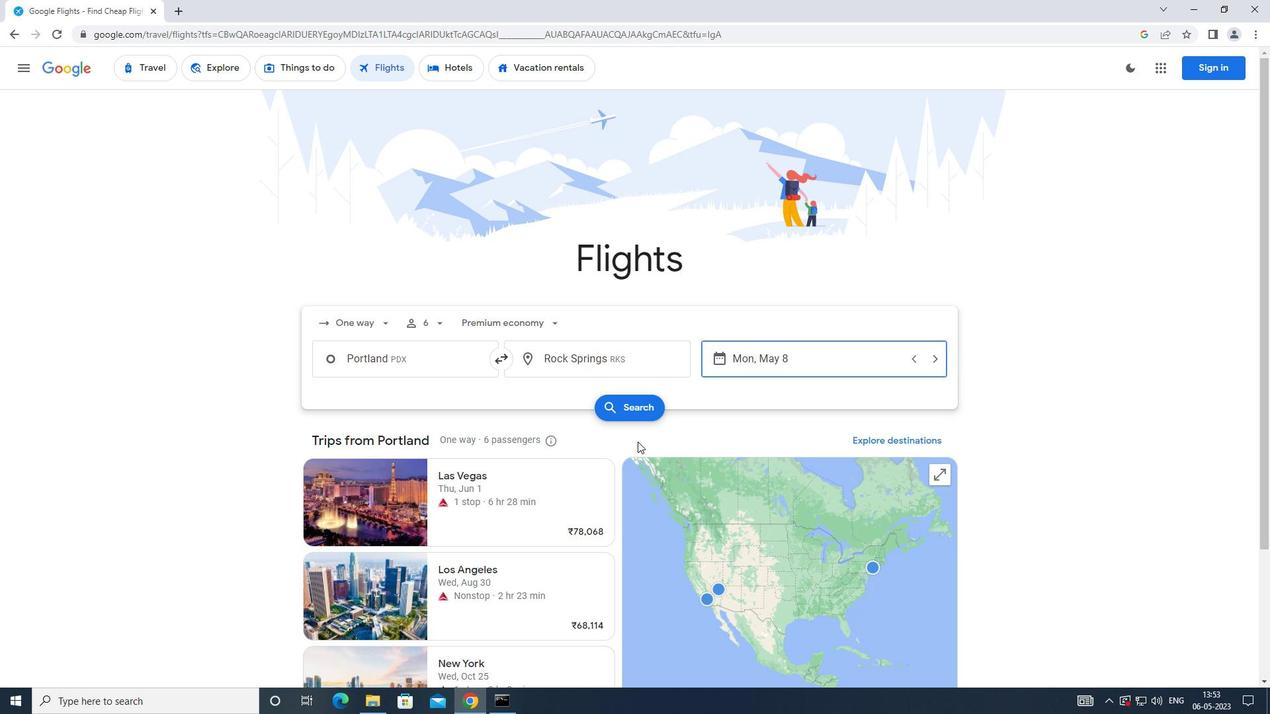 
Action: Mouse pressed left at (633, 414)
Screenshot: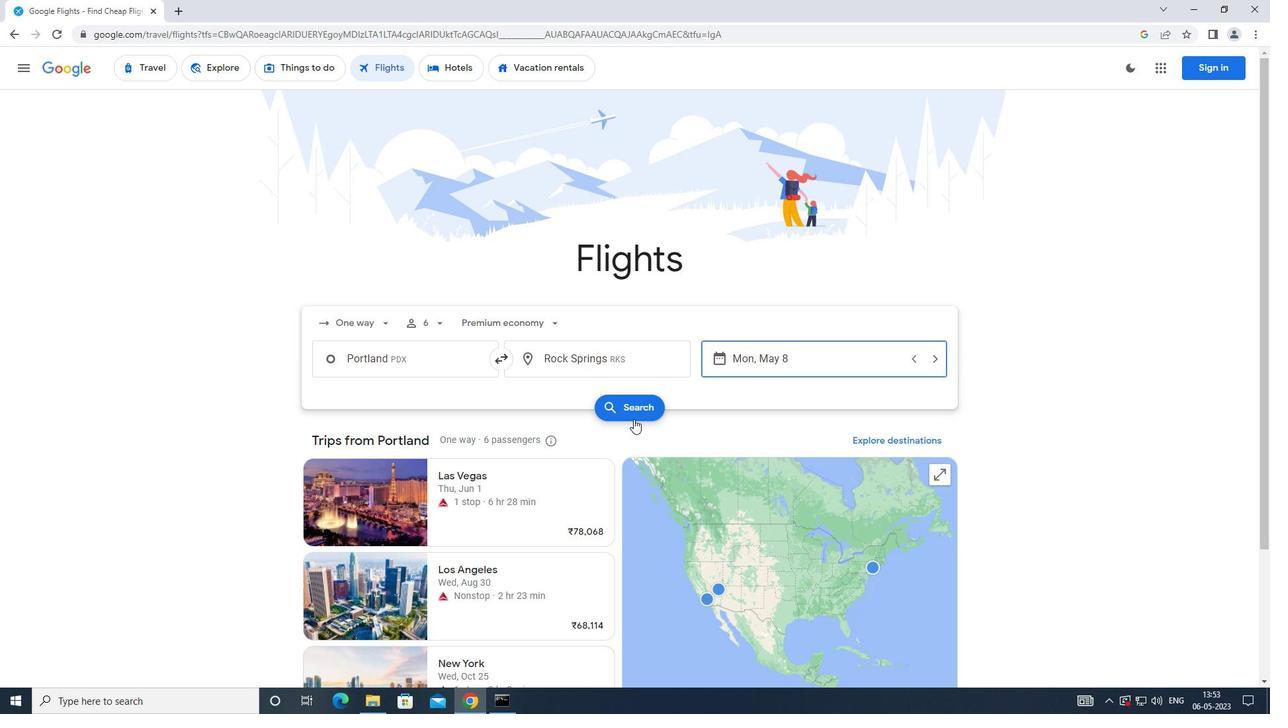 
Action: Mouse moved to (324, 191)
Screenshot: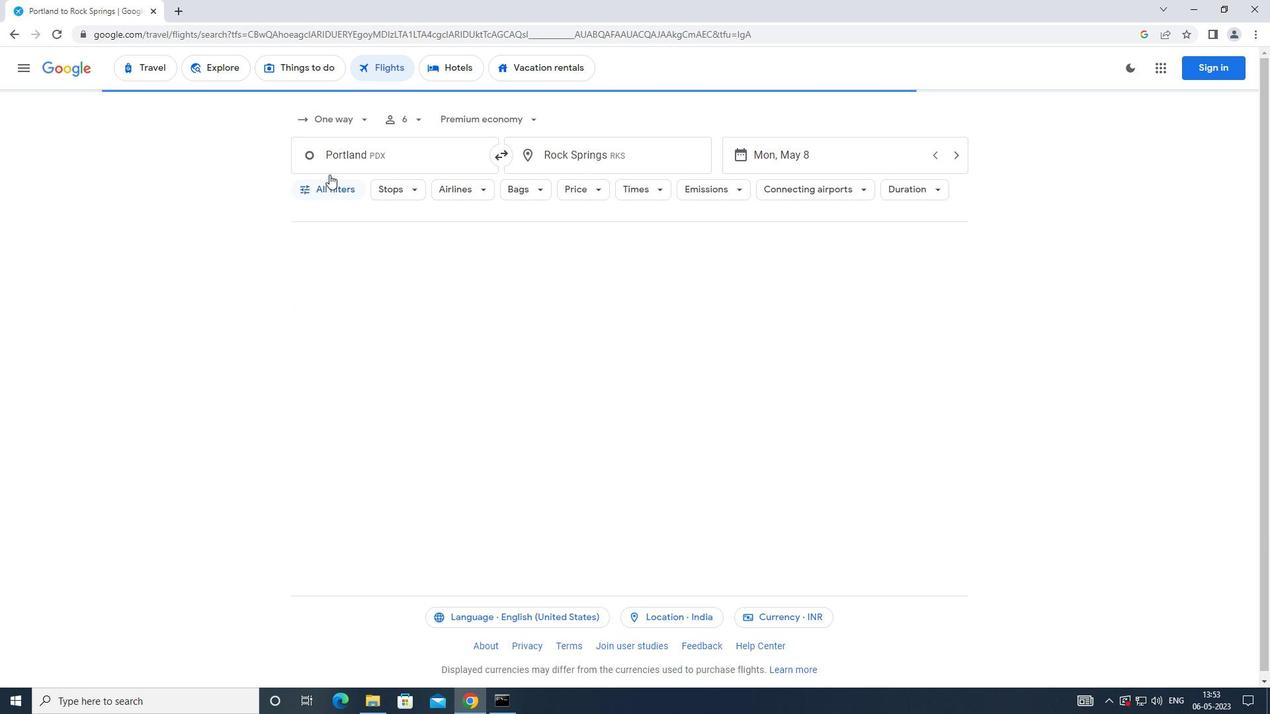 
Action: Mouse pressed left at (324, 191)
Screenshot: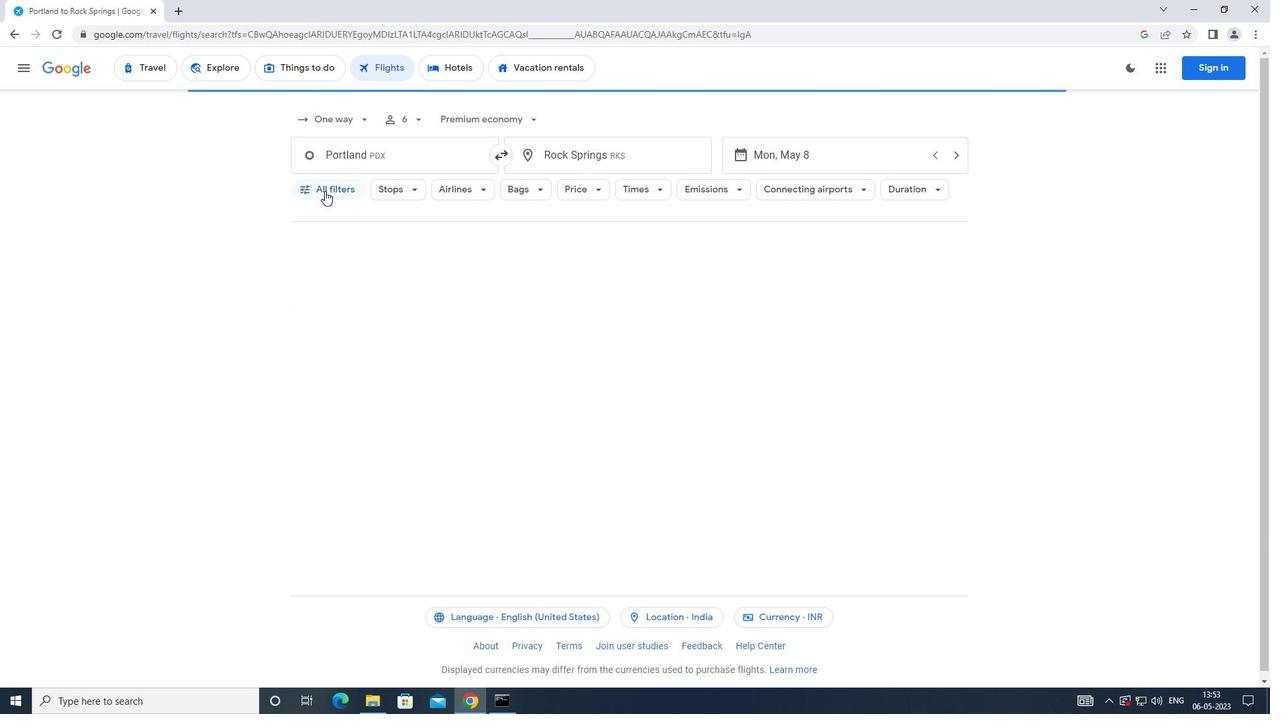 
Action: Mouse moved to (487, 471)
Screenshot: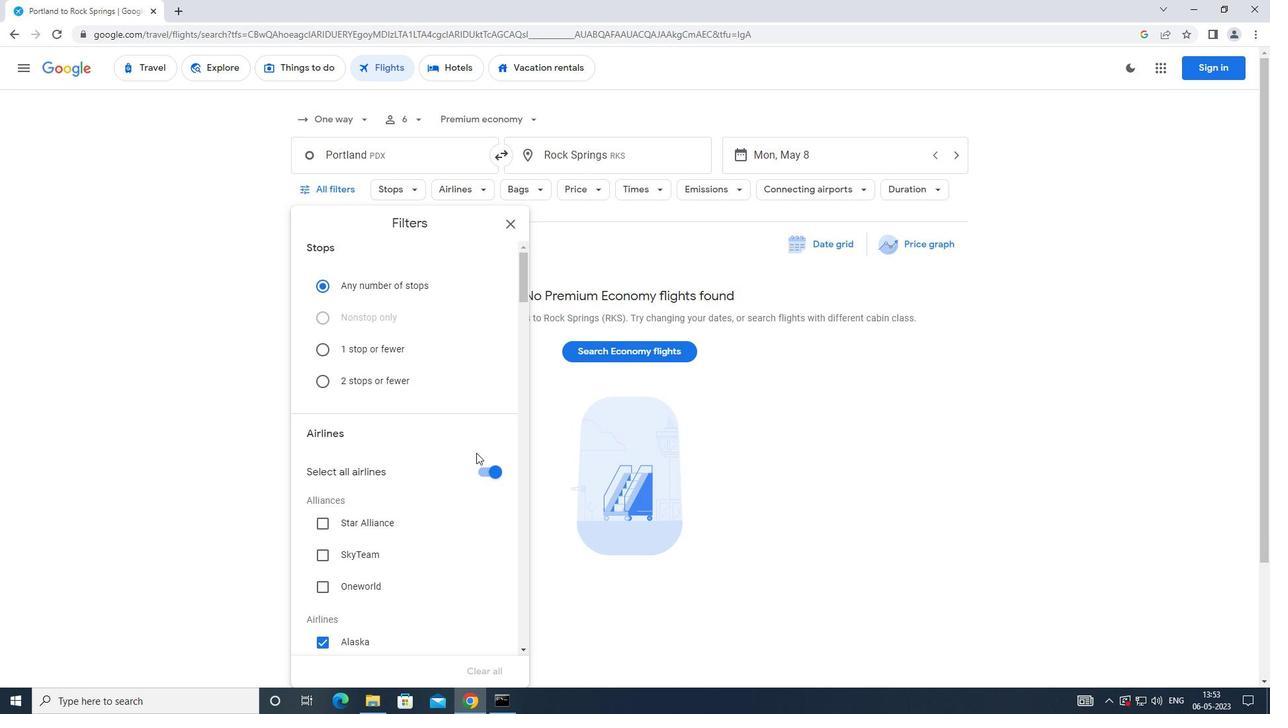 
Action: Mouse pressed left at (487, 471)
Screenshot: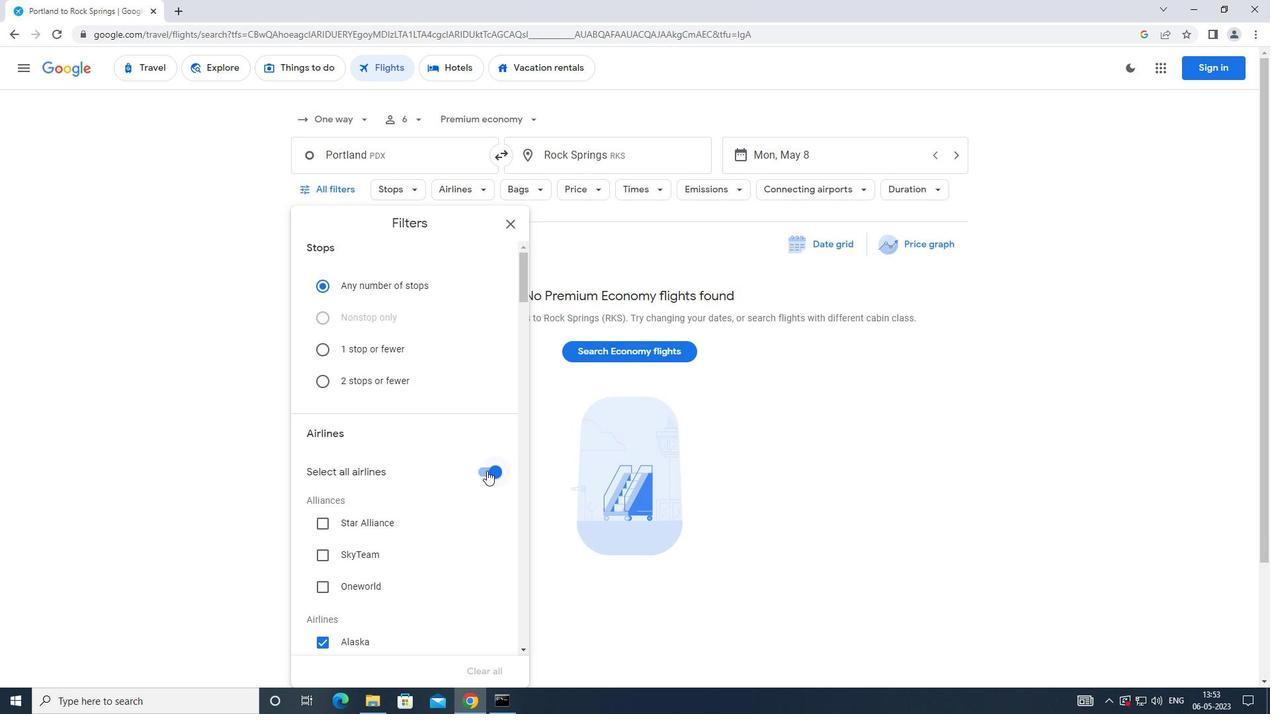 
Action: Mouse moved to (485, 452)
Screenshot: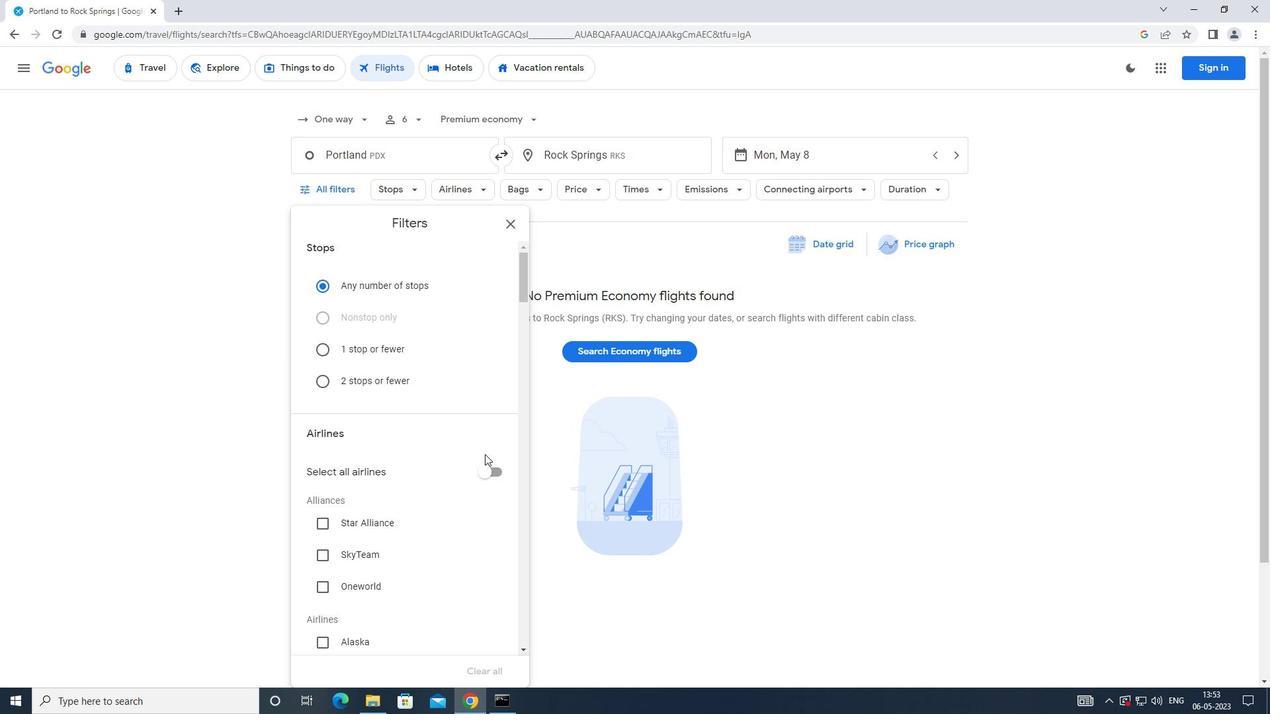 
Action: Mouse scrolled (485, 451) with delta (0, 0)
Screenshot: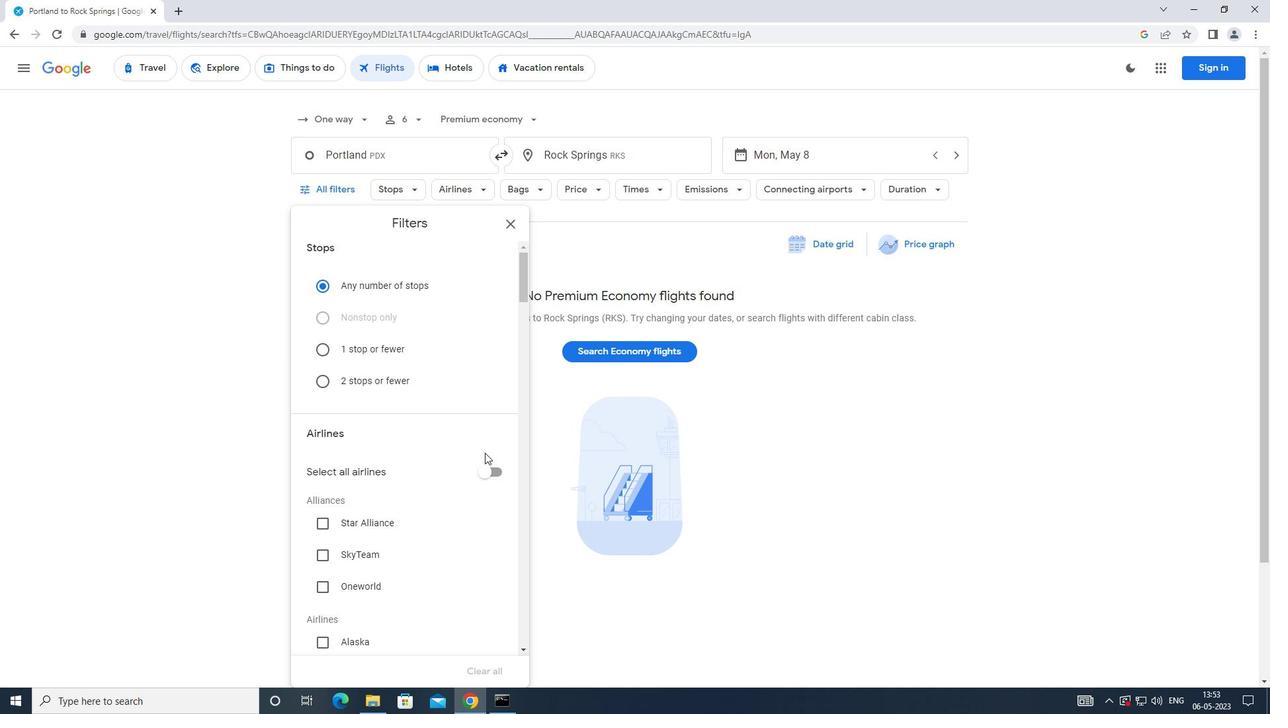 
Action: Mouse scrolled (485, 451) with delta (0, 0)
Screenshot: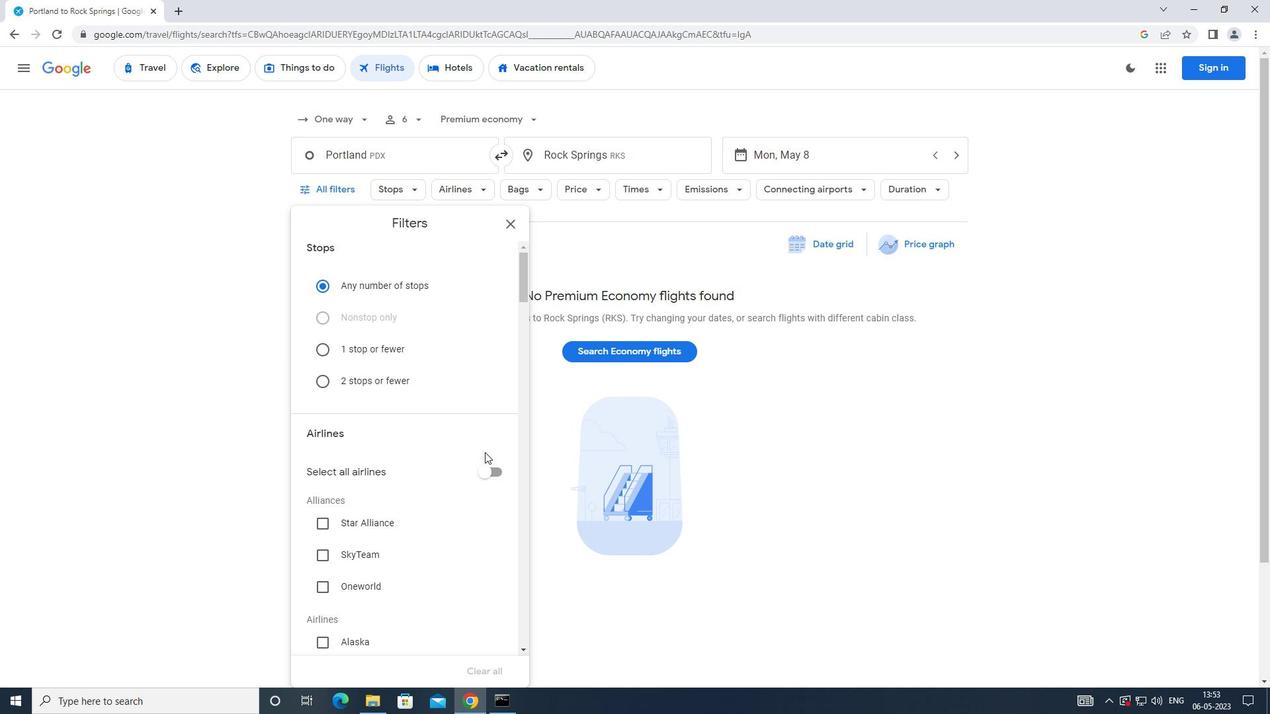 
Action: Mouse scrolled (485, 451) with delta (0, 0)
Screenshot: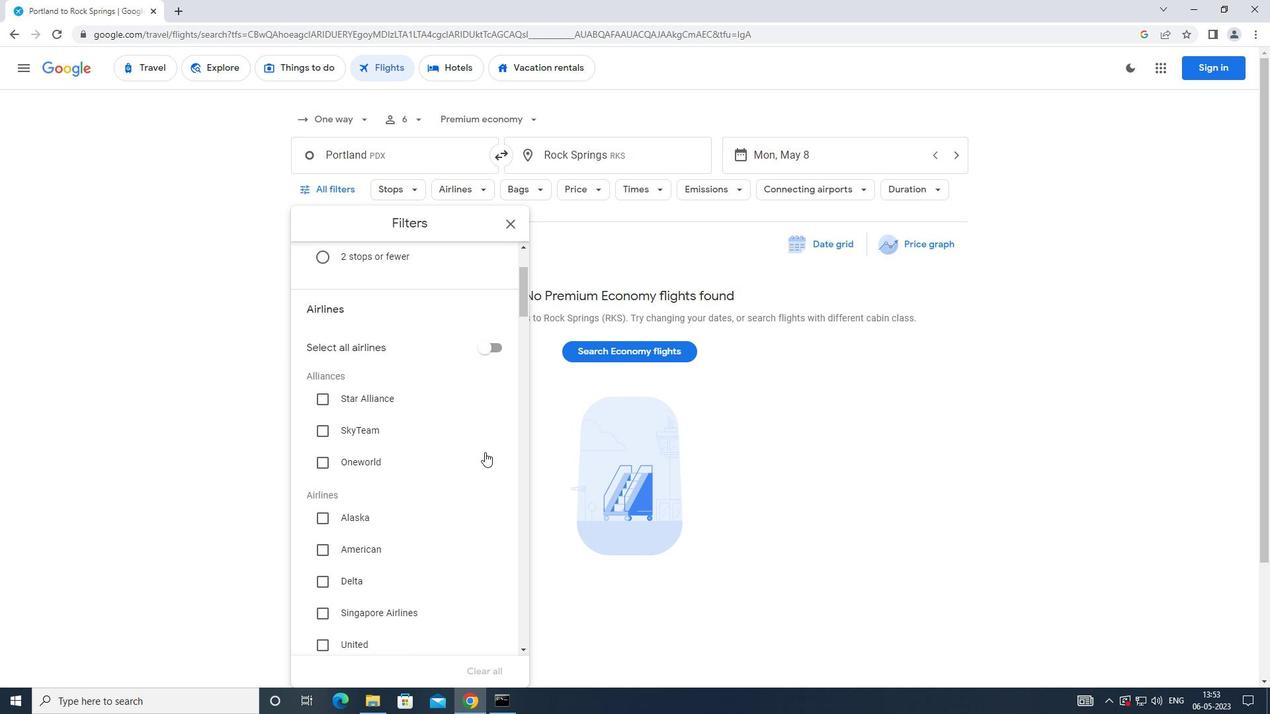 
Action: Mouse moved to (486, 450)
Screenshot: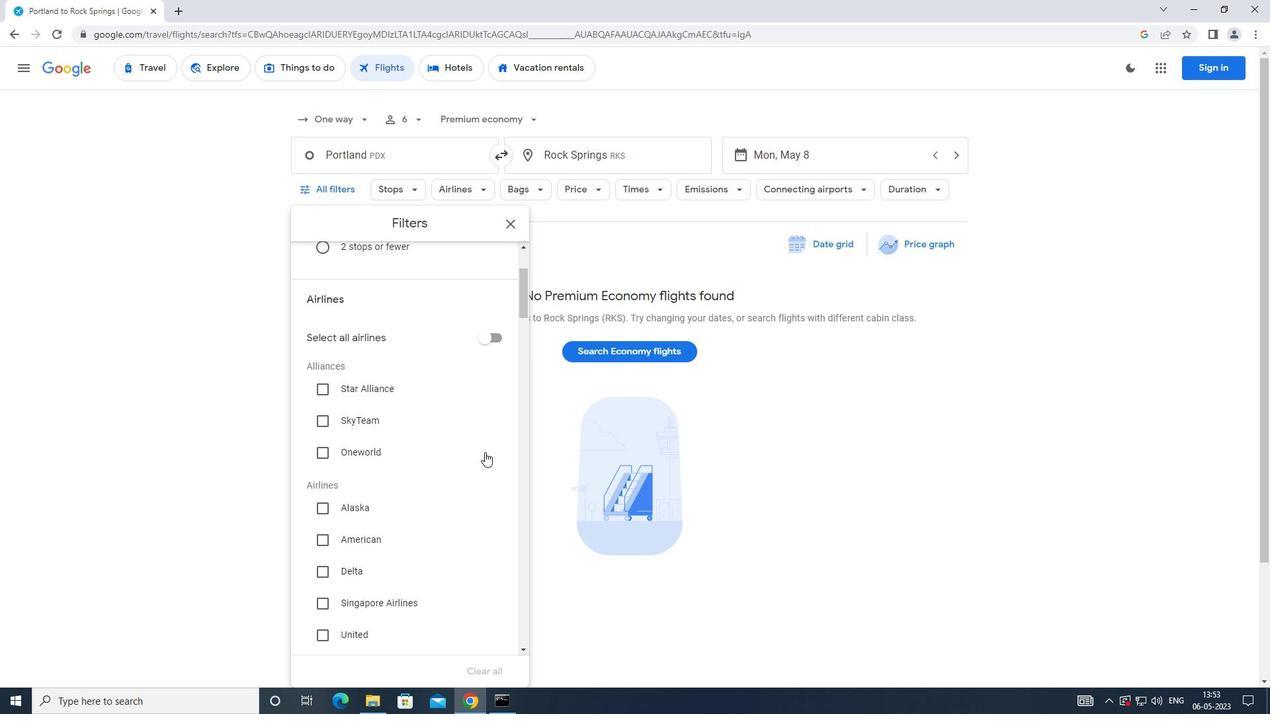 
Action: Mouse scrolled (486, 449) with delta (0, 0)
Screenshot: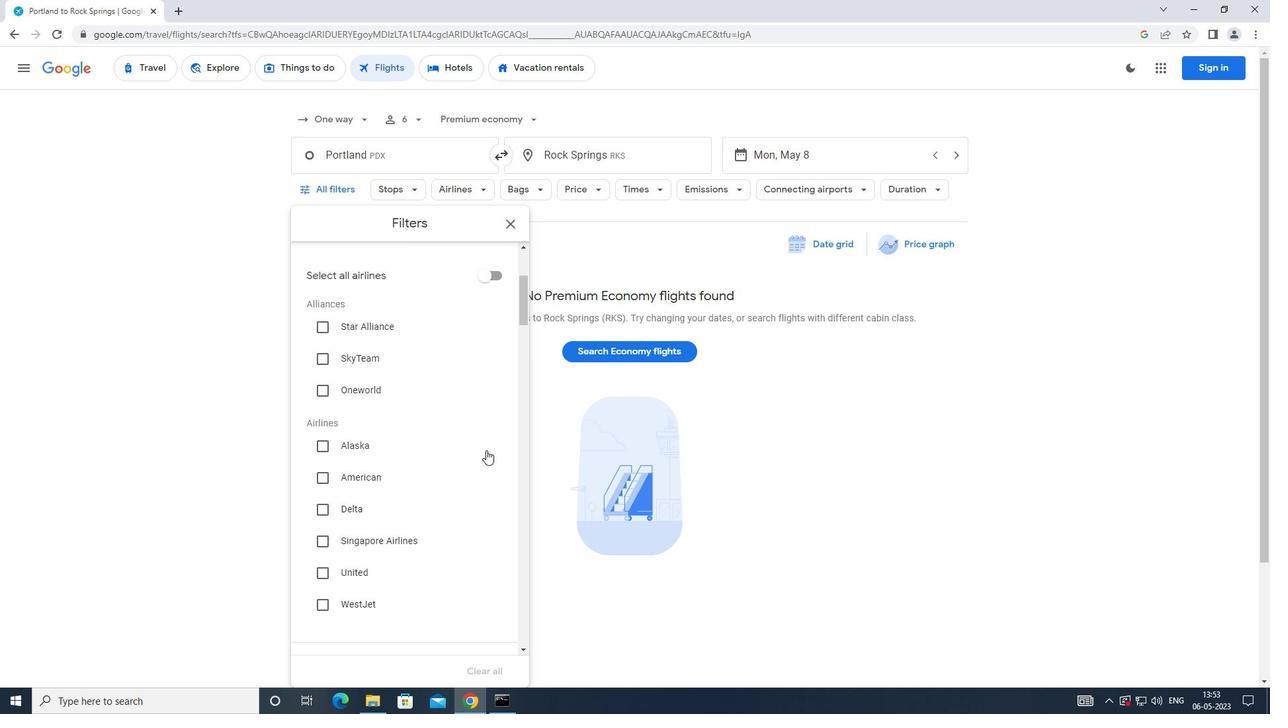 
Action: Mouse scrolled (486, 449) with delta (0, 0)
Screenshot: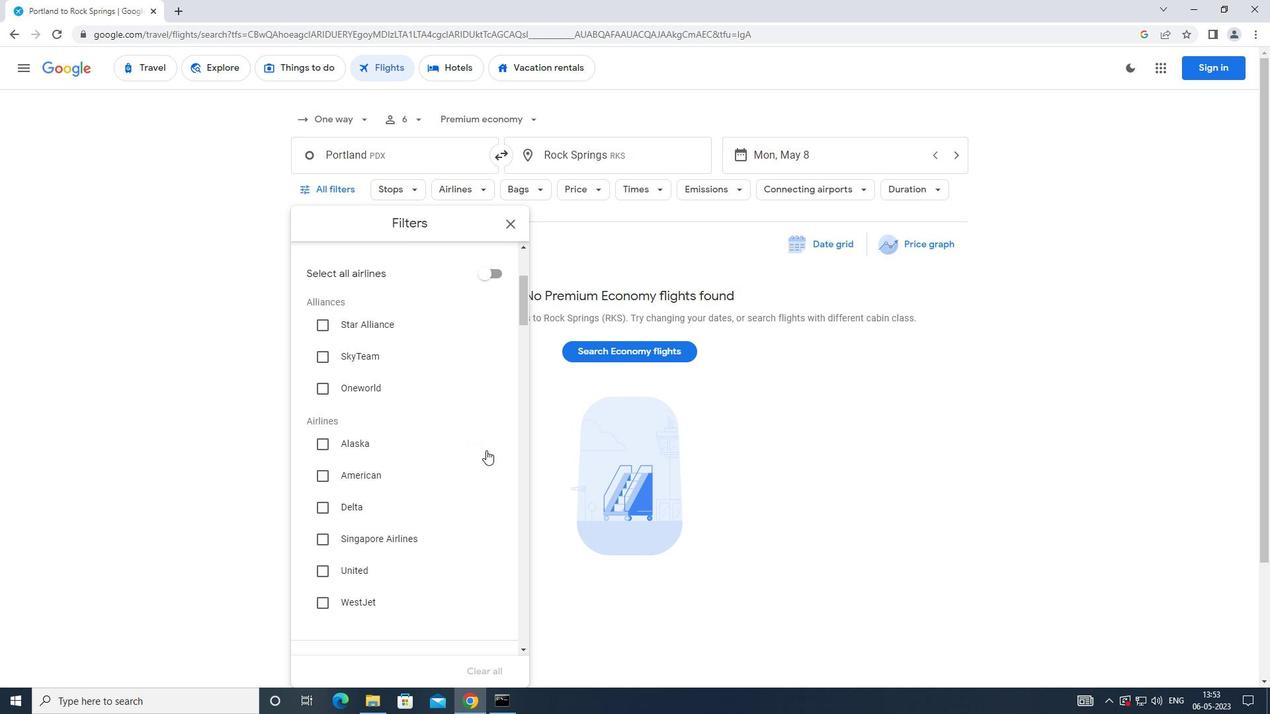
Action: Mouse moved to (319, 436)
Screenshot: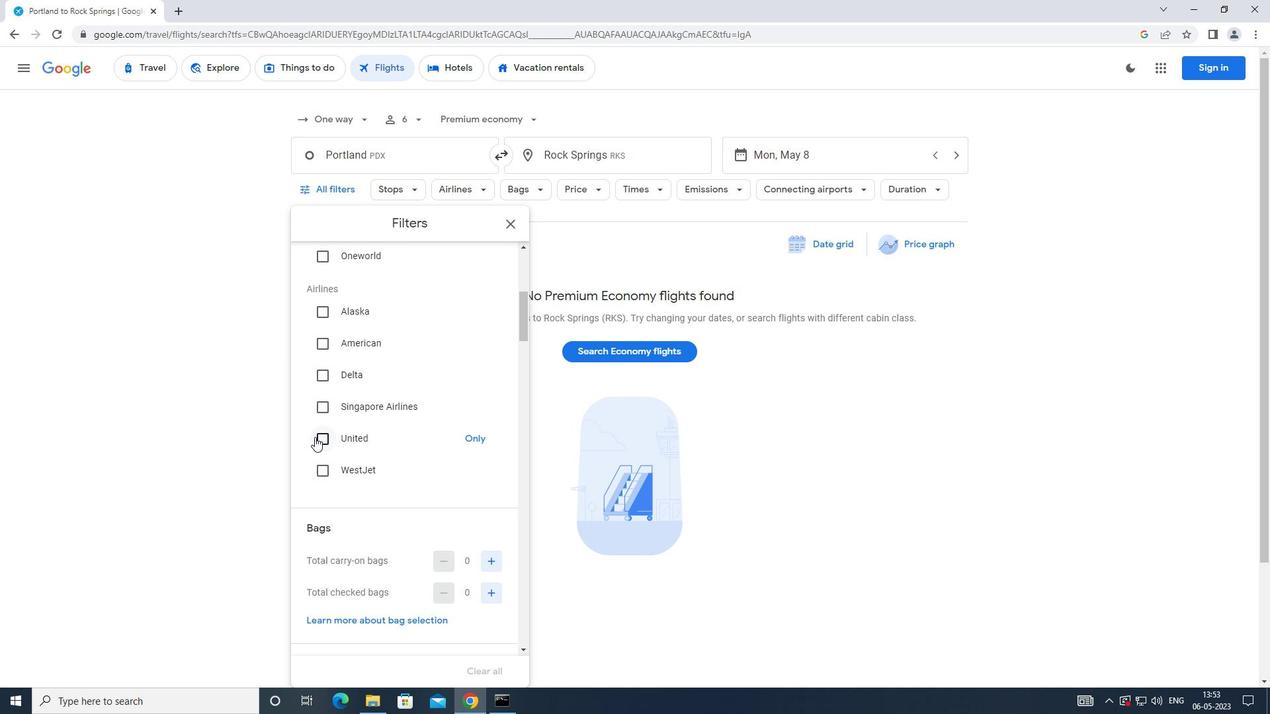 
Action: Mouse pressed left at (319, 436)
Screenshot: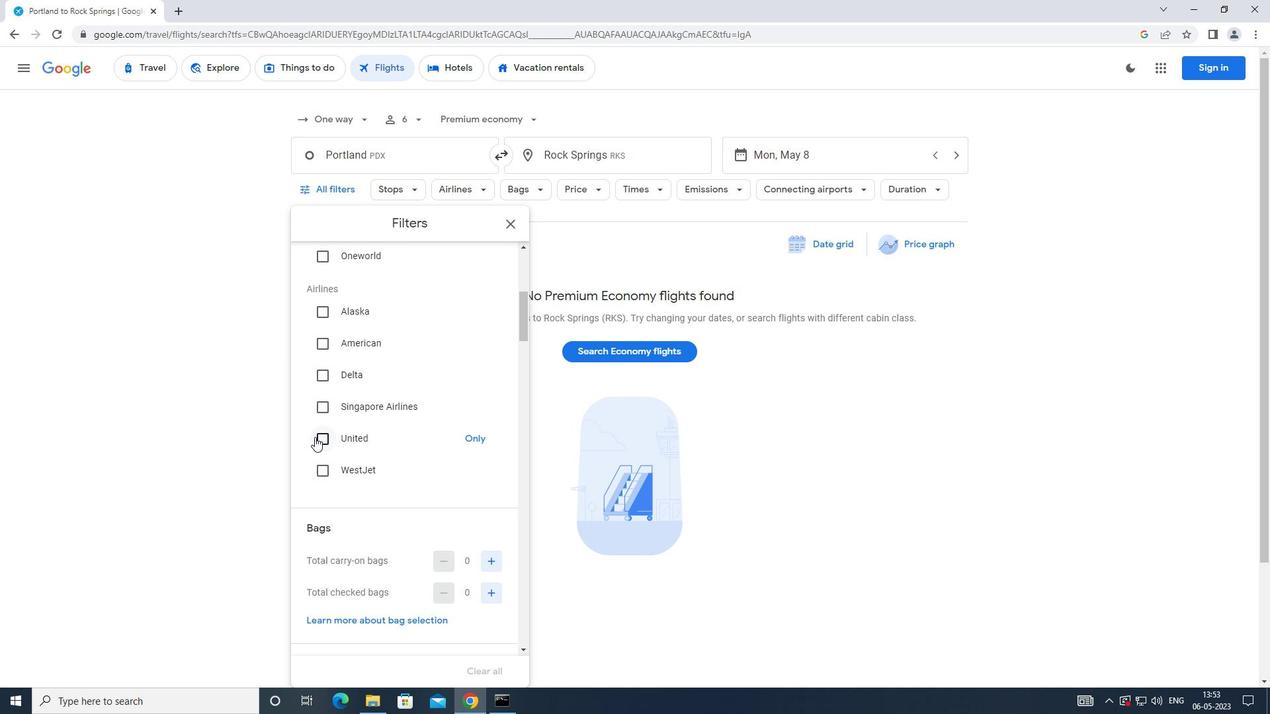 
Action: Mouse moved to (402, 468)
Screenshot: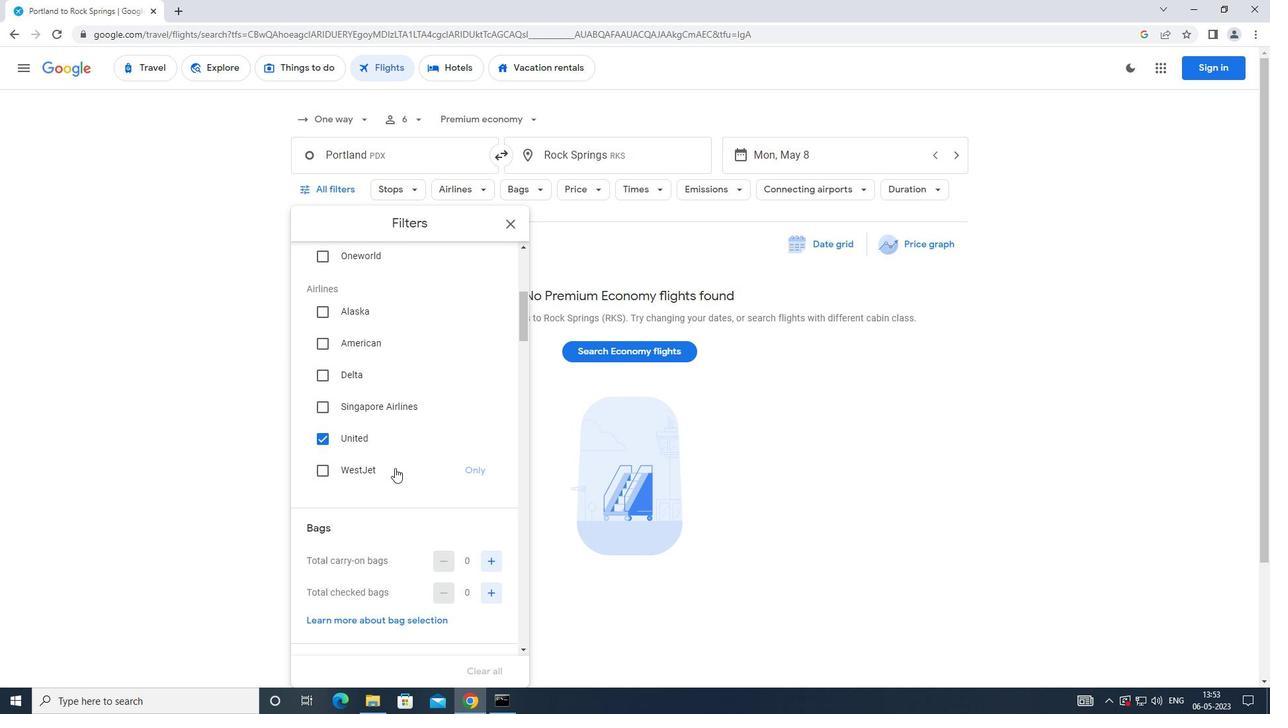 
Action: Mouse scrolled (402, 467) with delta (0, 0)
Screenshot: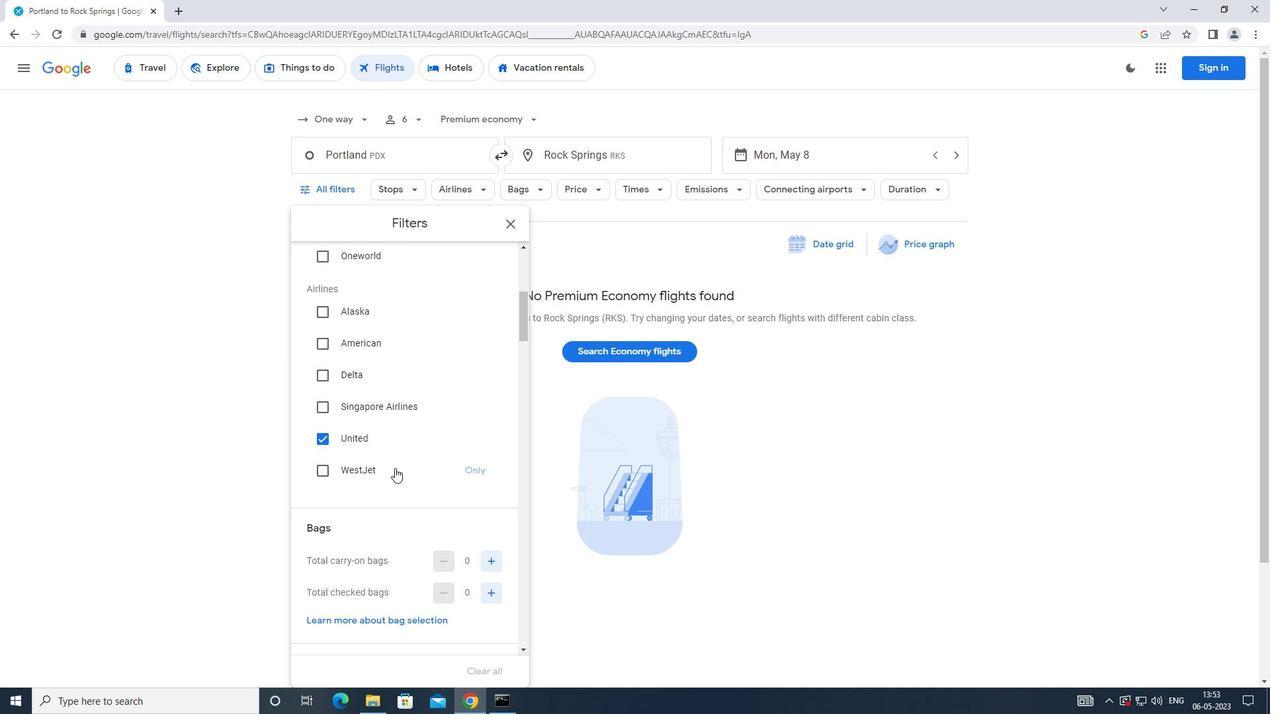 
Action: Mouse scrolled (402, 467) with delta (0, 0)
Screenshot: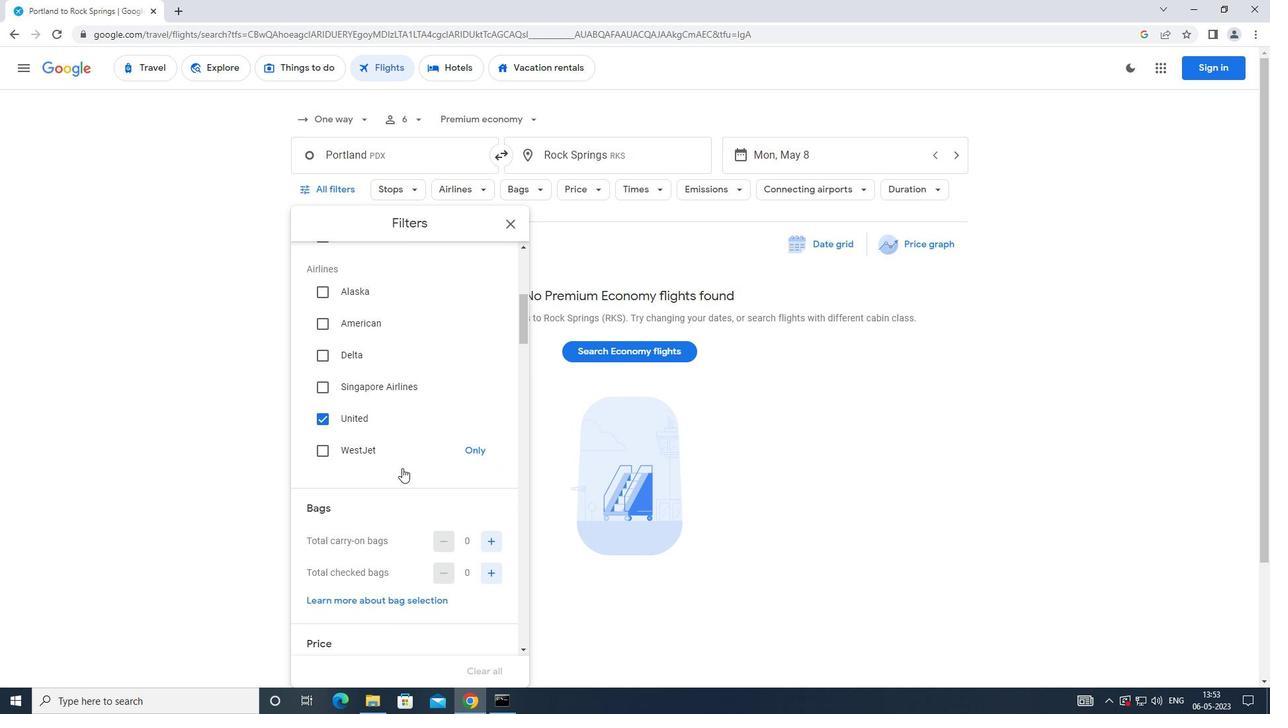 
Action: Mouse moved to (495, 588)
Screenshot: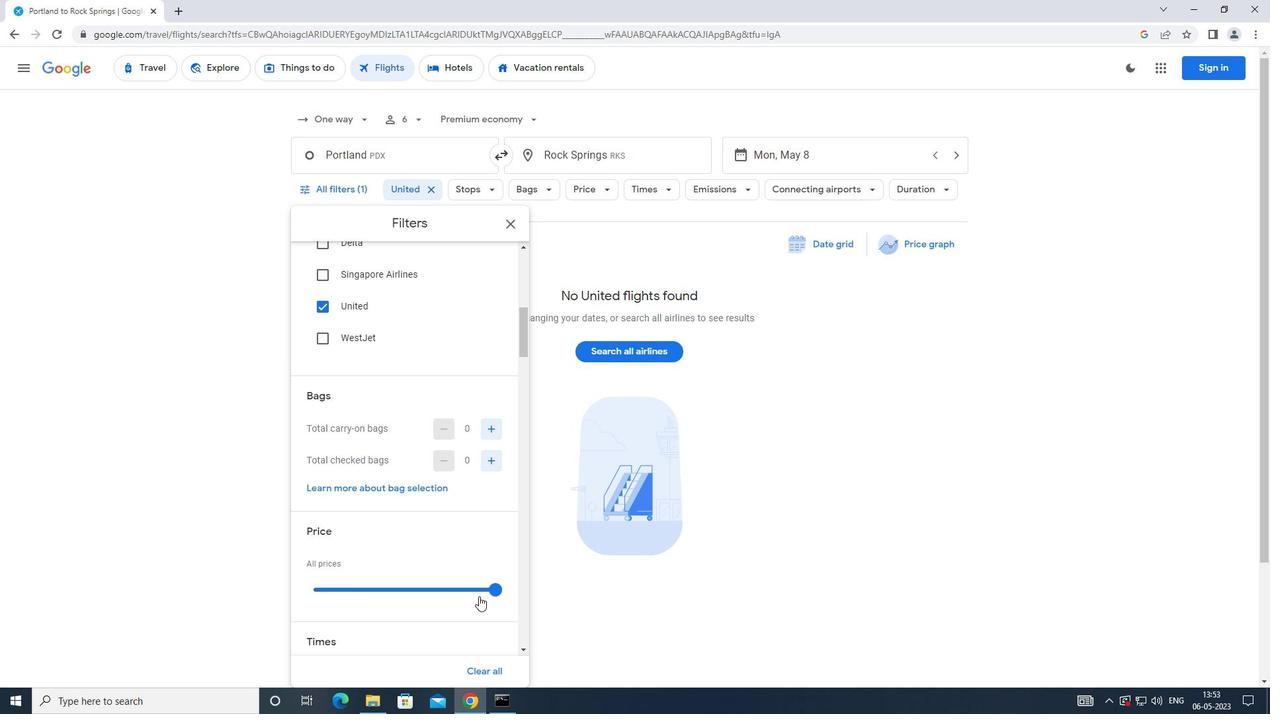 
Action: Mouse pressed left at (495, 588)
Screenshot: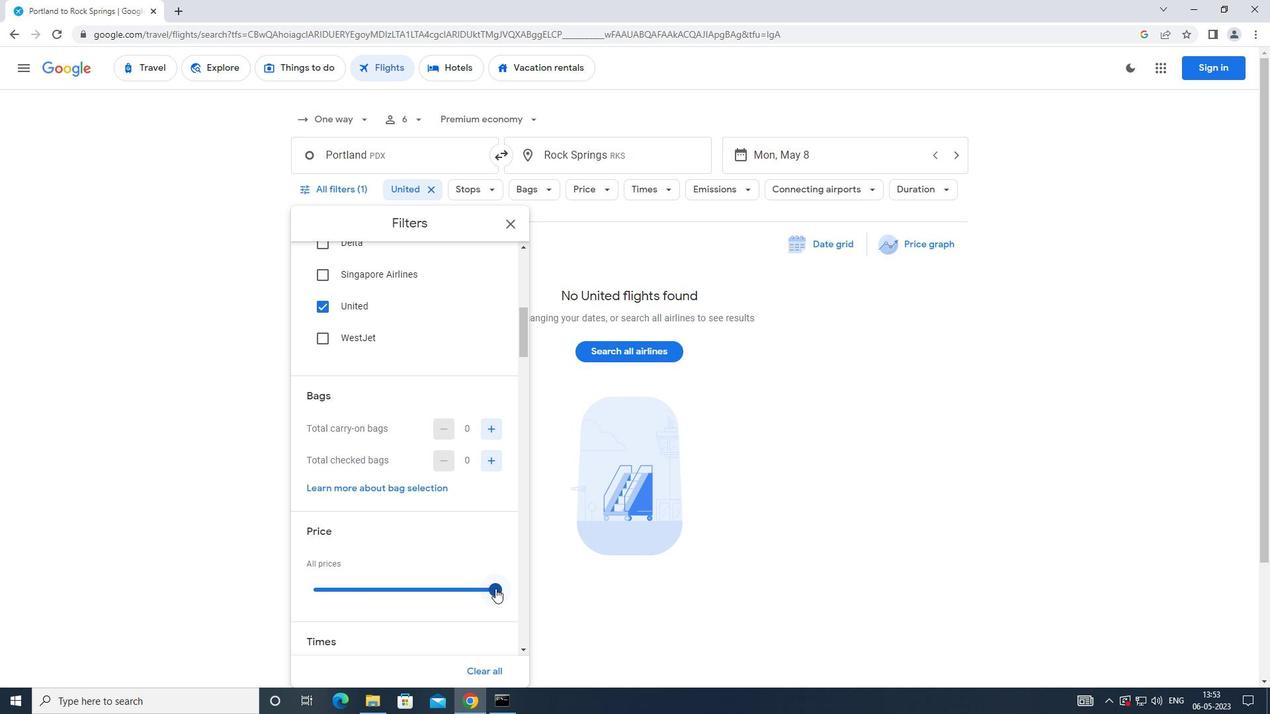 
Action: Mouse moved to (454, 500)
Screenshot: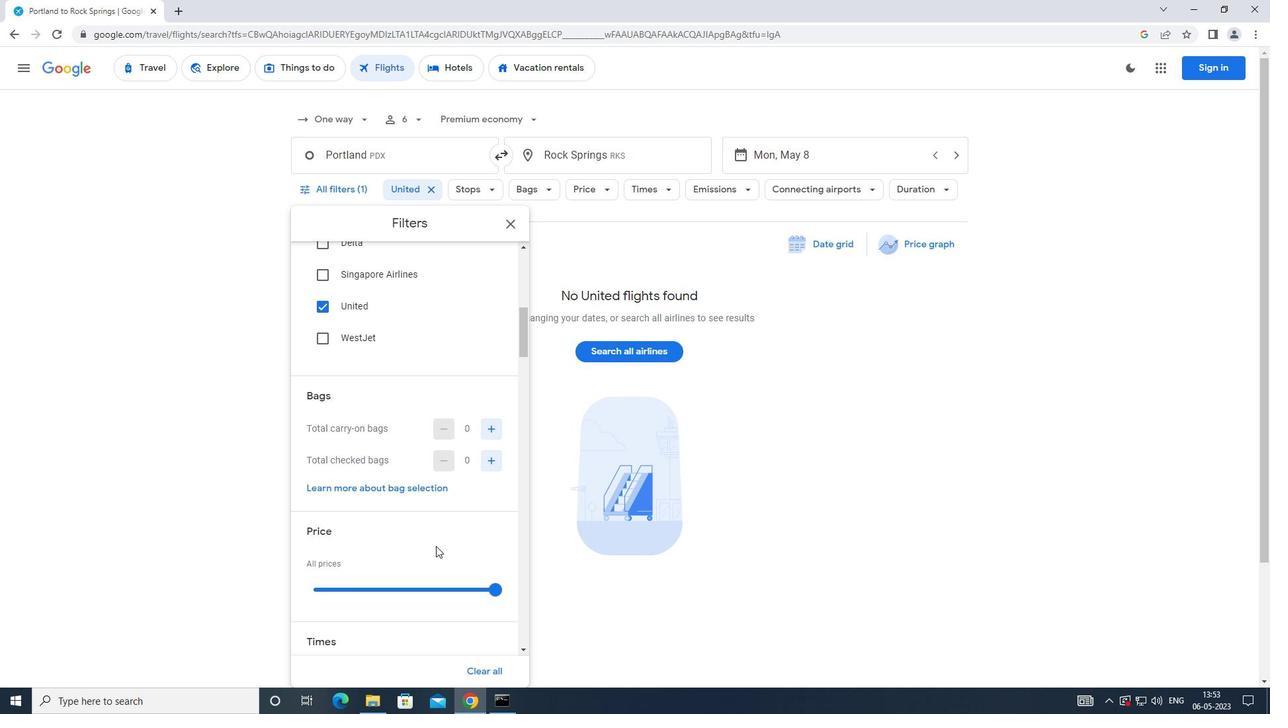 
Action: Mouse scrolled (454, 500) with delta (0, 0)
Screenshot: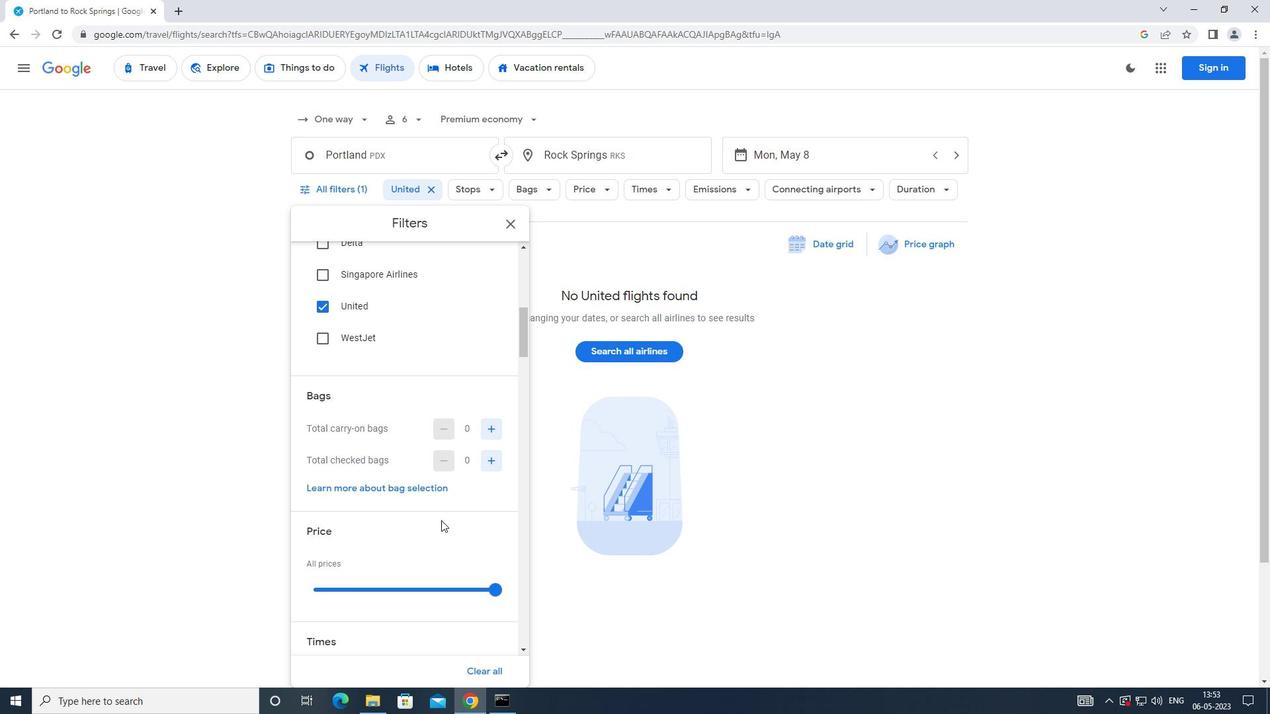 
Action: Mouse scrolled (454, 500) with delta (0, 0)
Screenshot: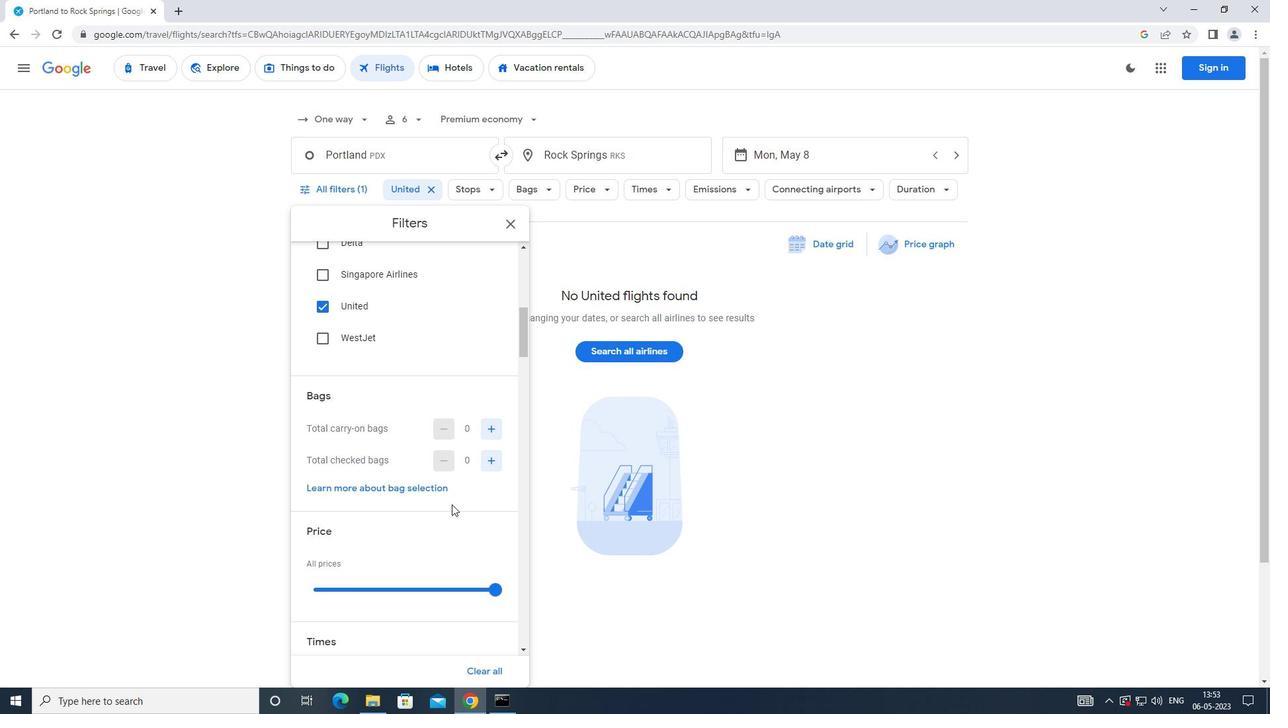 
Action: Mouse scrolled (454, 500) with delta (0, 0)
Screenshot: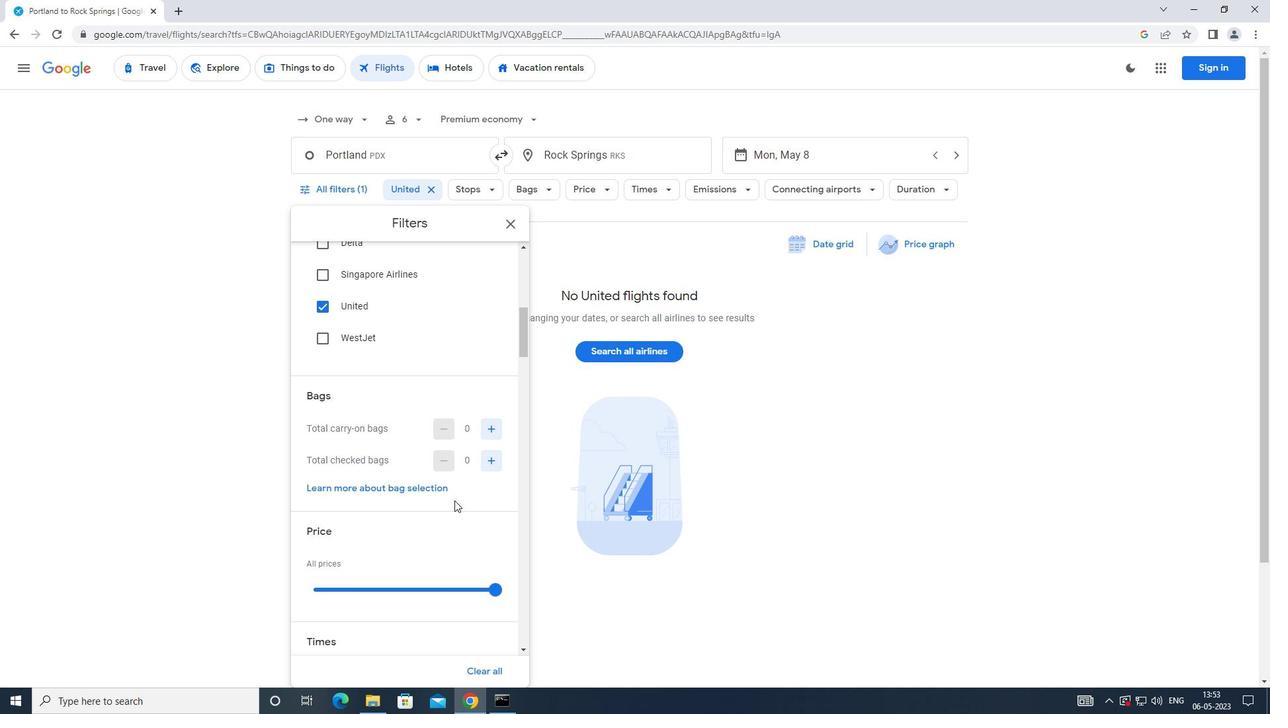 
Action: Mouse moved to (320, 543)
Screenshot: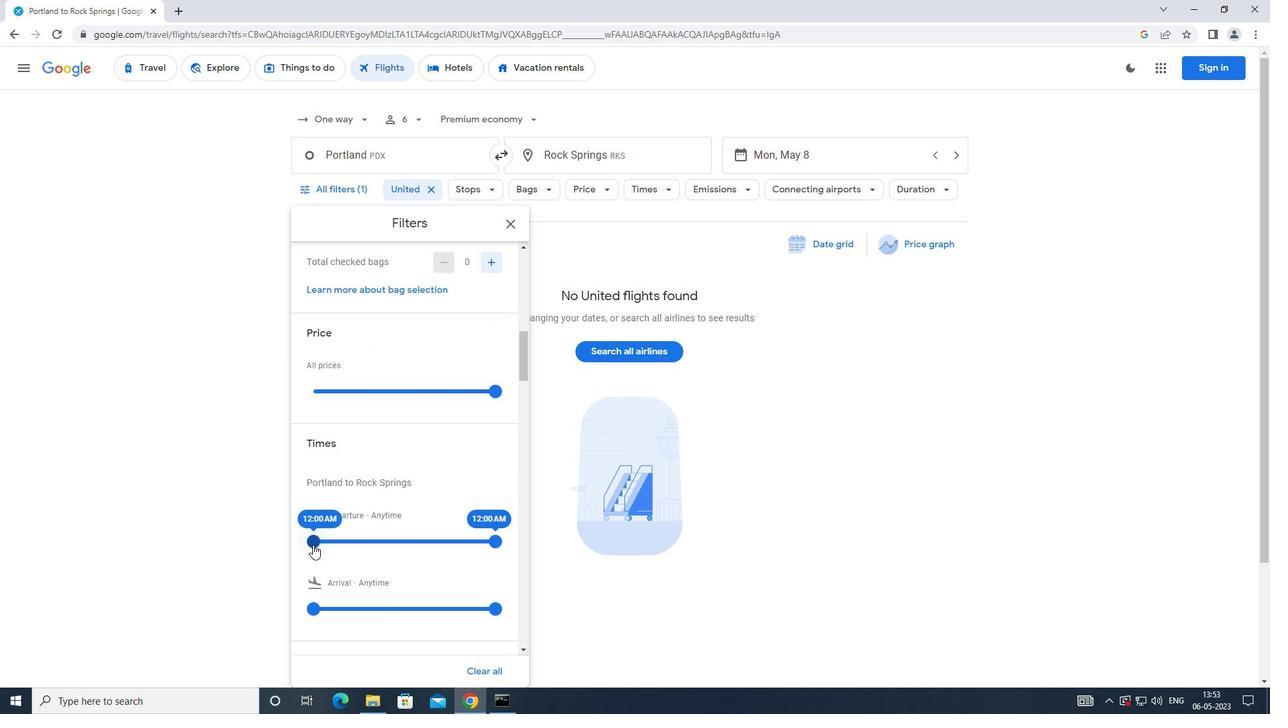 
Action: Mouse pressed left at (320, 543)
Screenshot: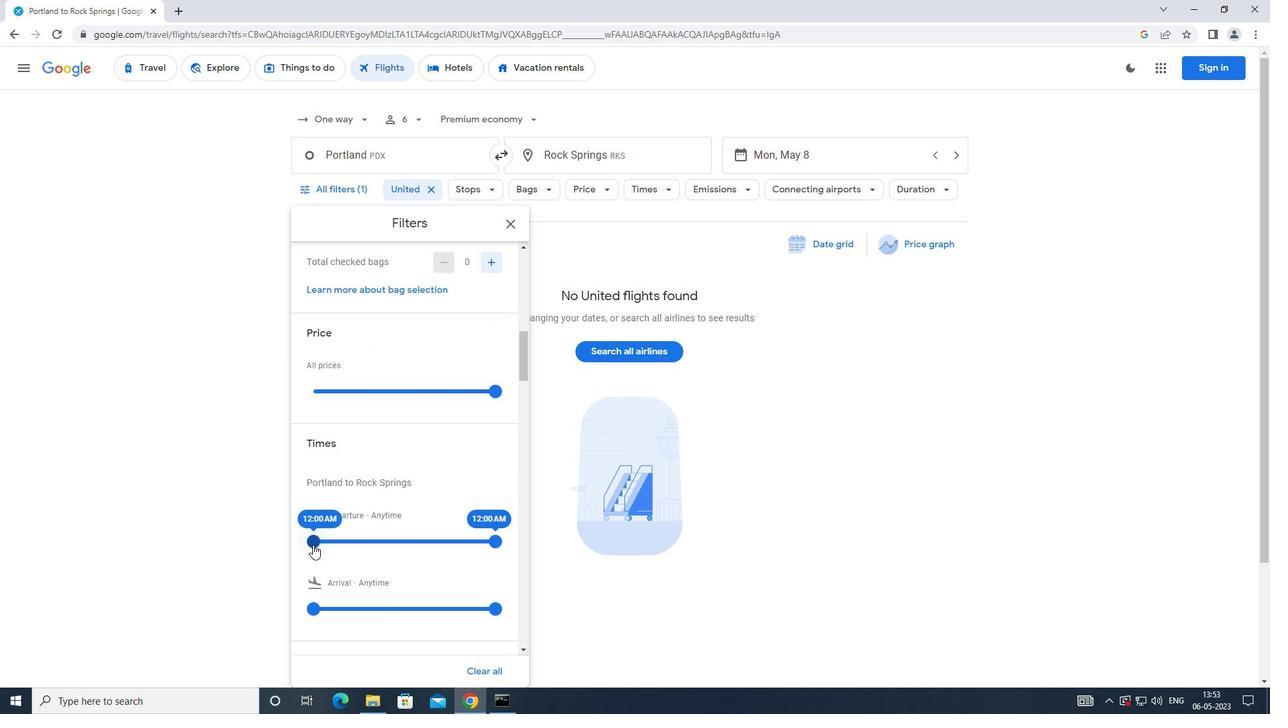 
Action: Mouse moved to (500, 543)
Screenshot: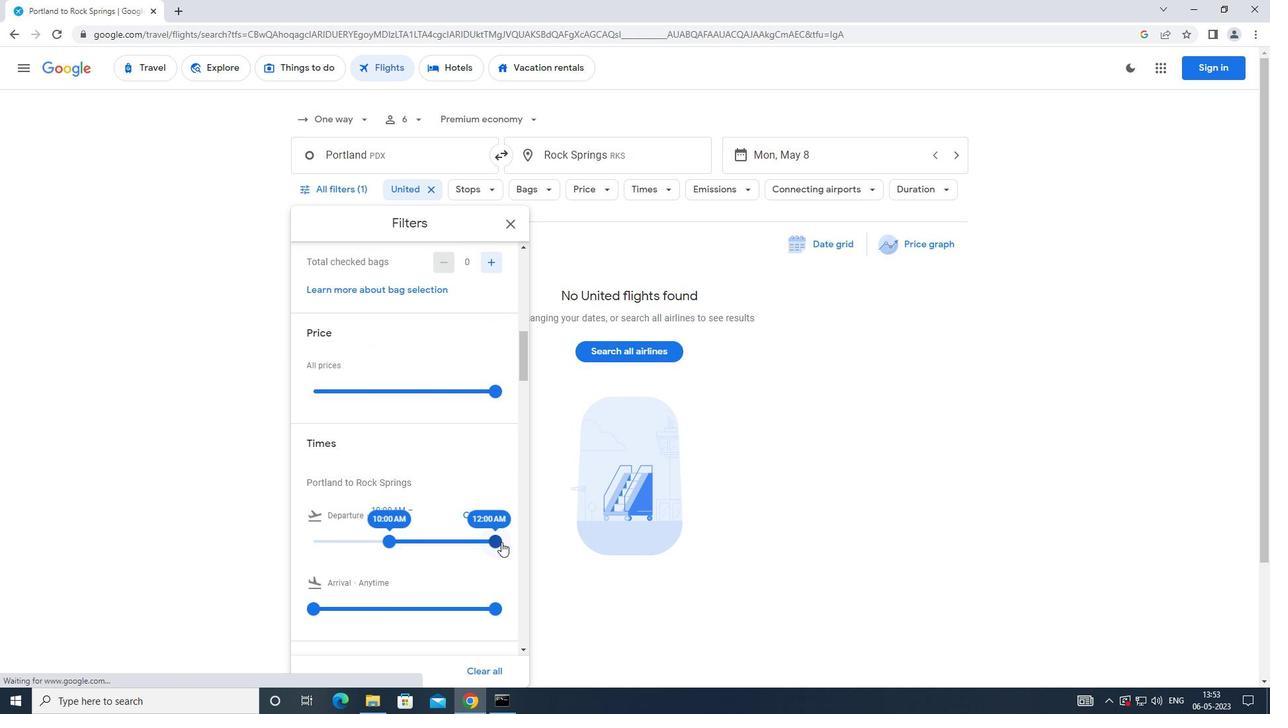 
Action: Mouse pressed left at (500, 543)
Screenshot: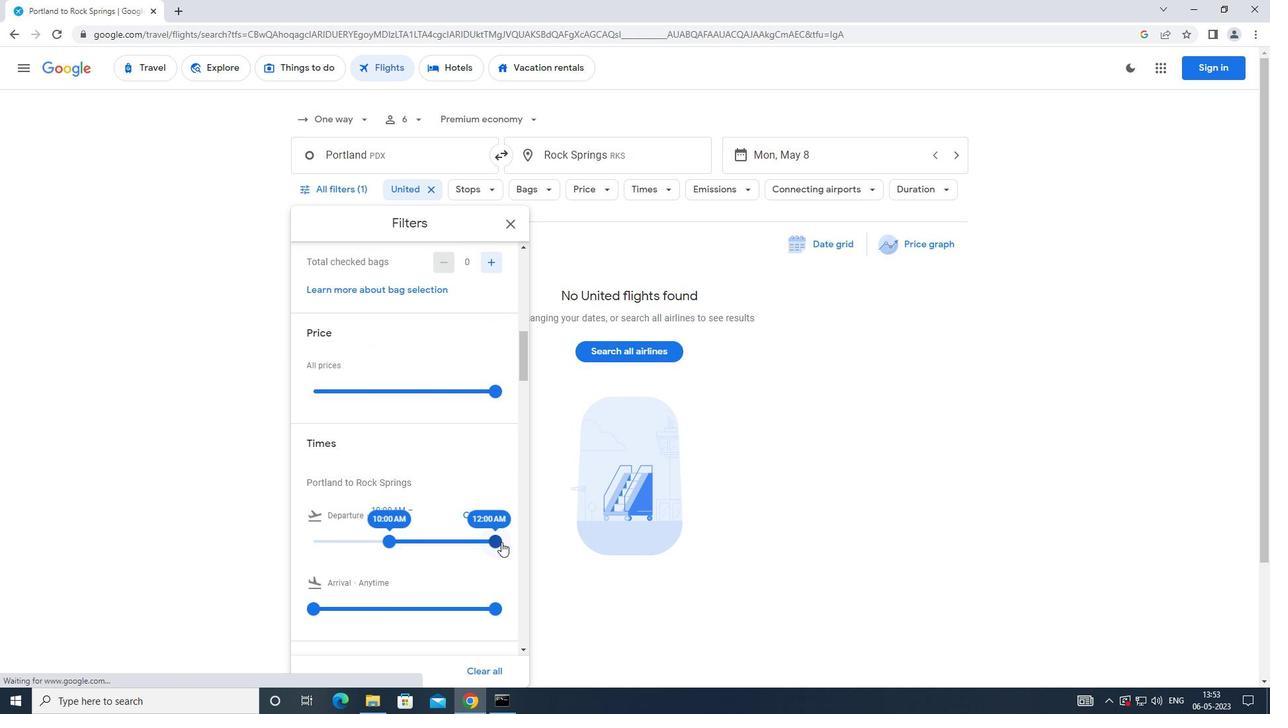 
Action: Mouse moved to (385, 537)
Screenshot: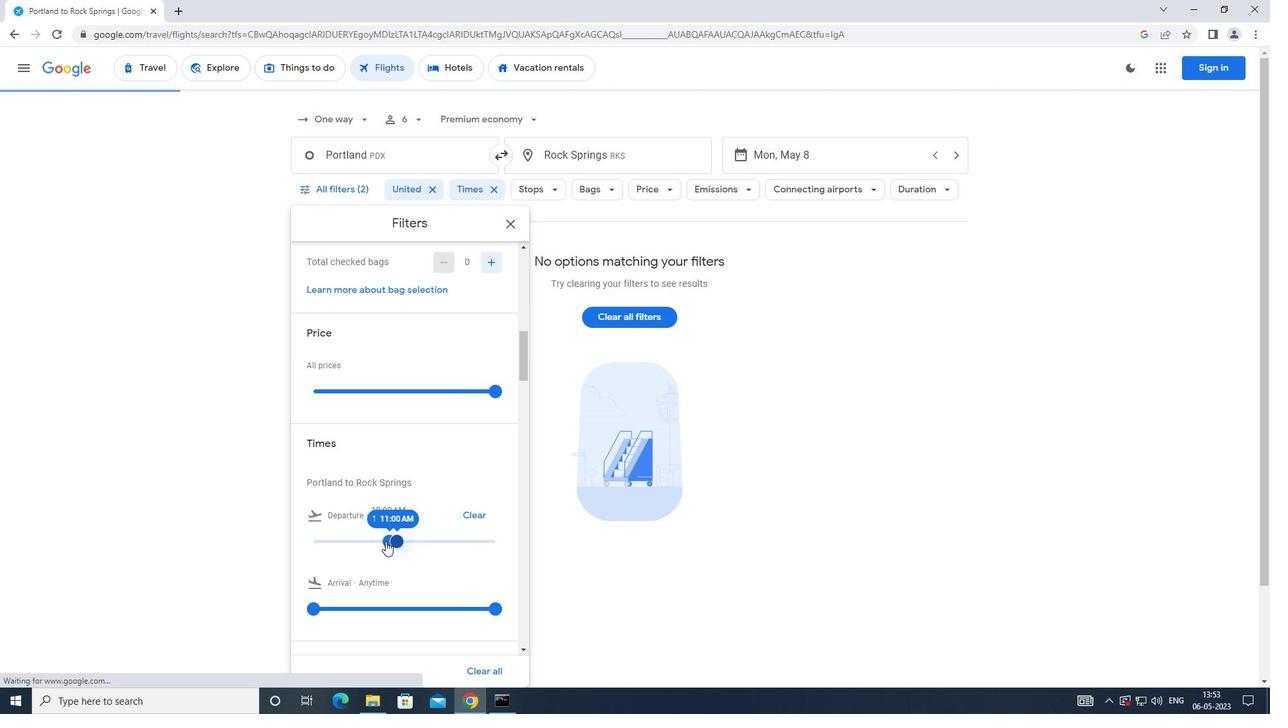 
